 Task: Look for space in Koudougou, Burkina Faso from 8th June, 2023 to 16th June, 2023 for 2 adults in price range Rs.10000 to Rs.15000. Place can be entire place with 1  bedroom having 1 bed and 1 bathroom. Property type can be hotel. Amenities needed are: air conditioning, . Booking option can be shelf check-in. Required host language is English.
Action: Mouse moved to (484, 120)
Screenshot: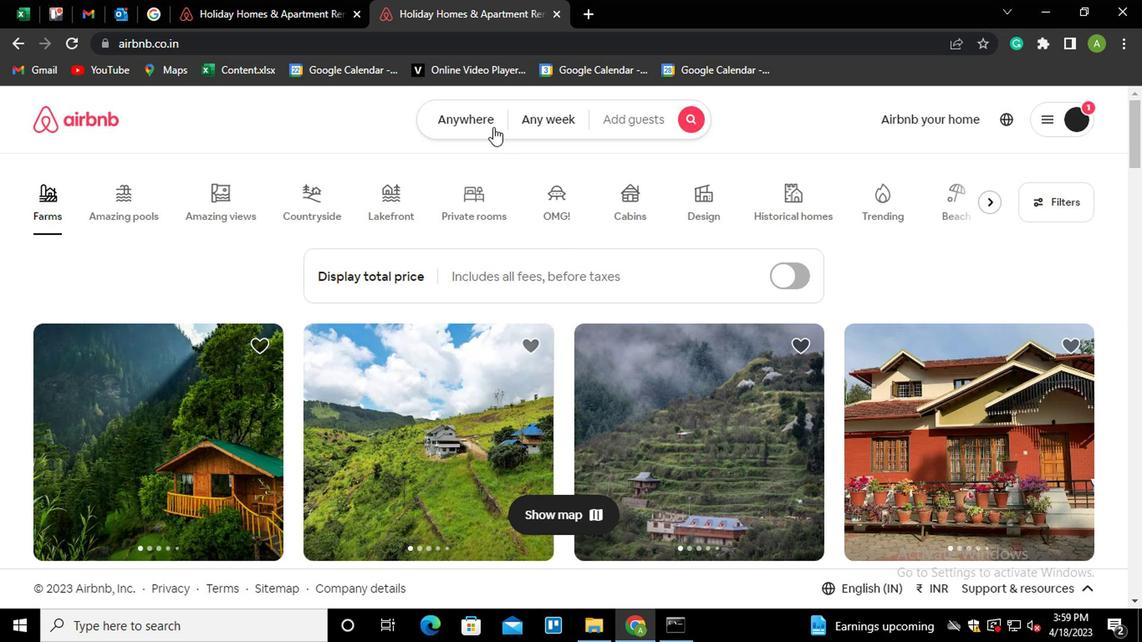 
Action: Mouse pressed left at (484, 120)
Screenshot: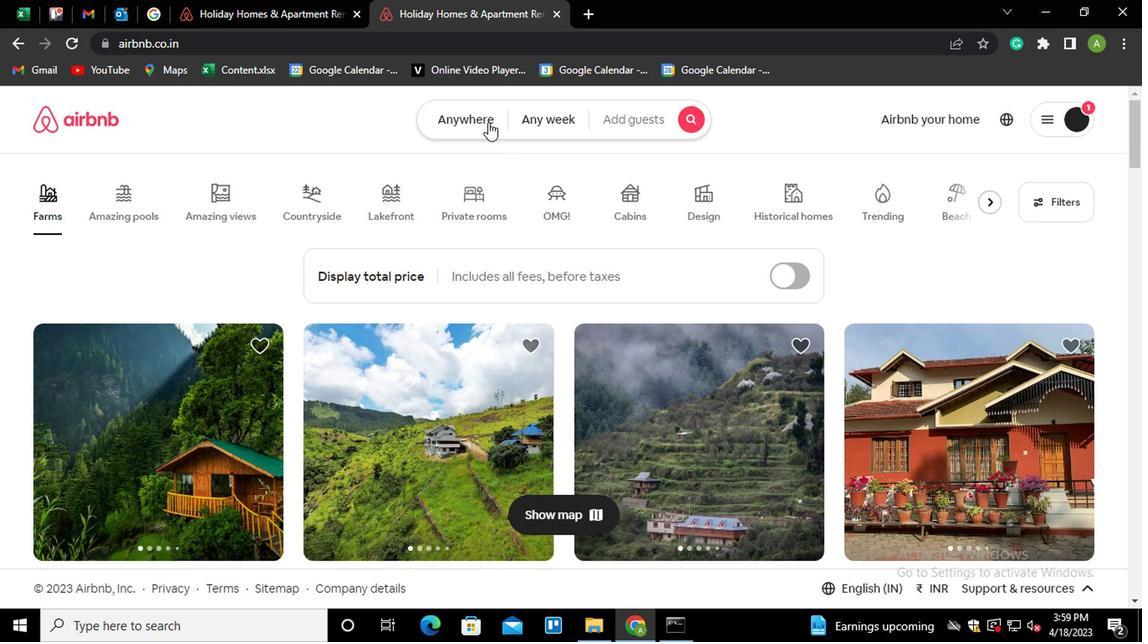 
Action: Mouse moved to (368, 185)
Screenshot: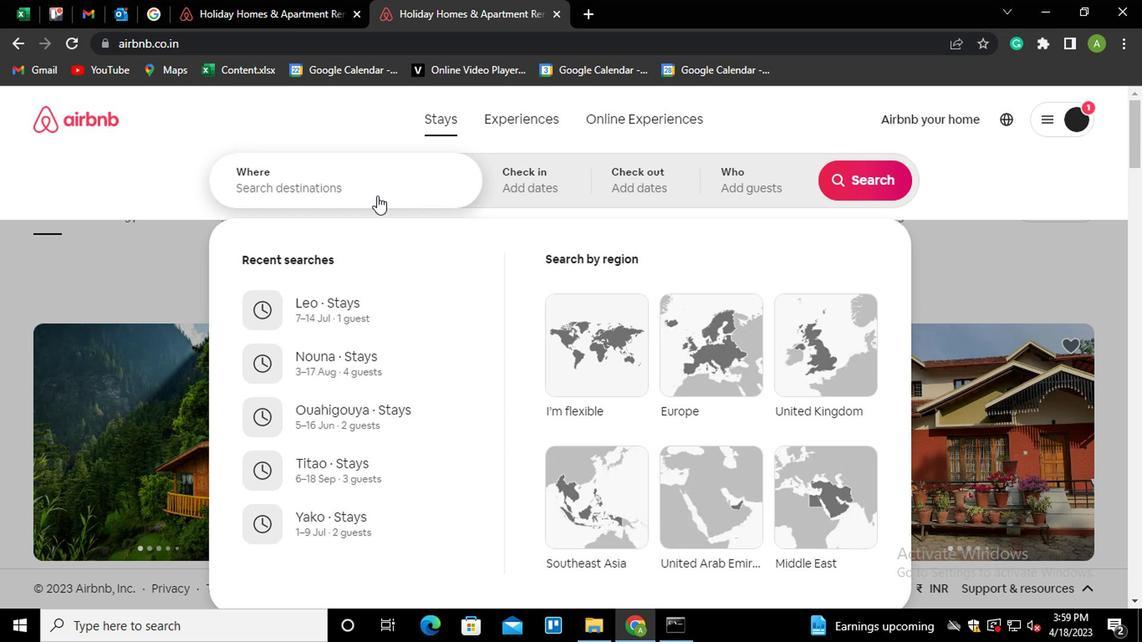 
Action: Mouse pressed left at (368, 185)
Screenshot: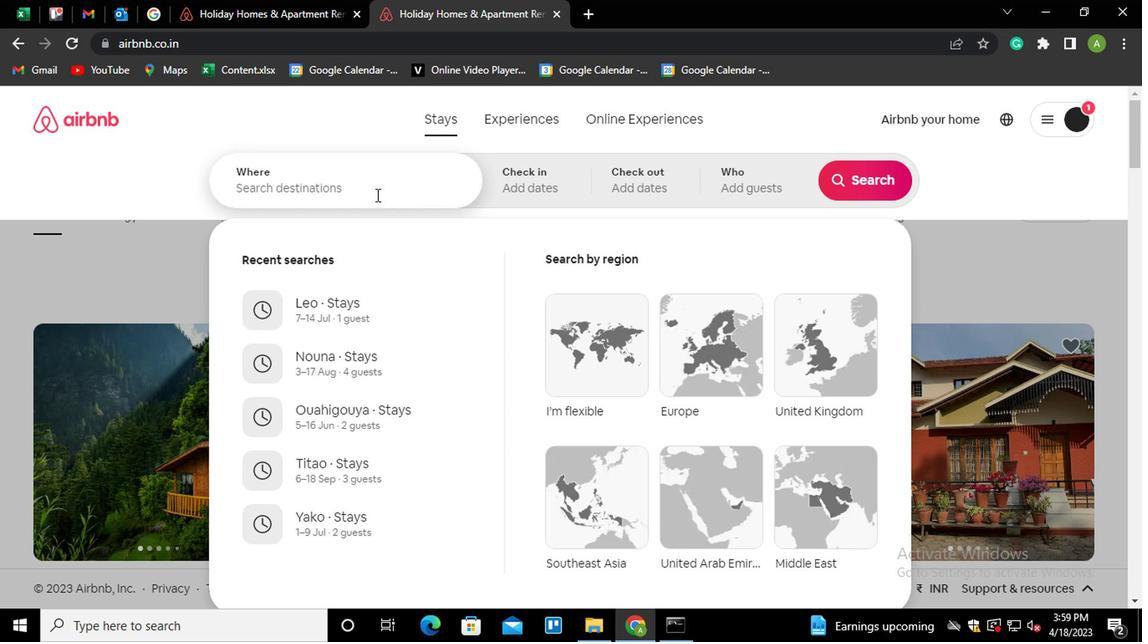 
Action: Key pressed <Key.shift_r><Key.shift_r><Key.shift_r><Key.shift_r><Key.shift_r><Key.shift_r><Key.shift_r><Key.shift_r><Key.shift_r><Key.shift_r><Key.shift_r><Key.shift_r><Key.shift_r><Key.shift_r><Key.shift_r>Koudougou<Key.down><Key.enter>
Screenshot: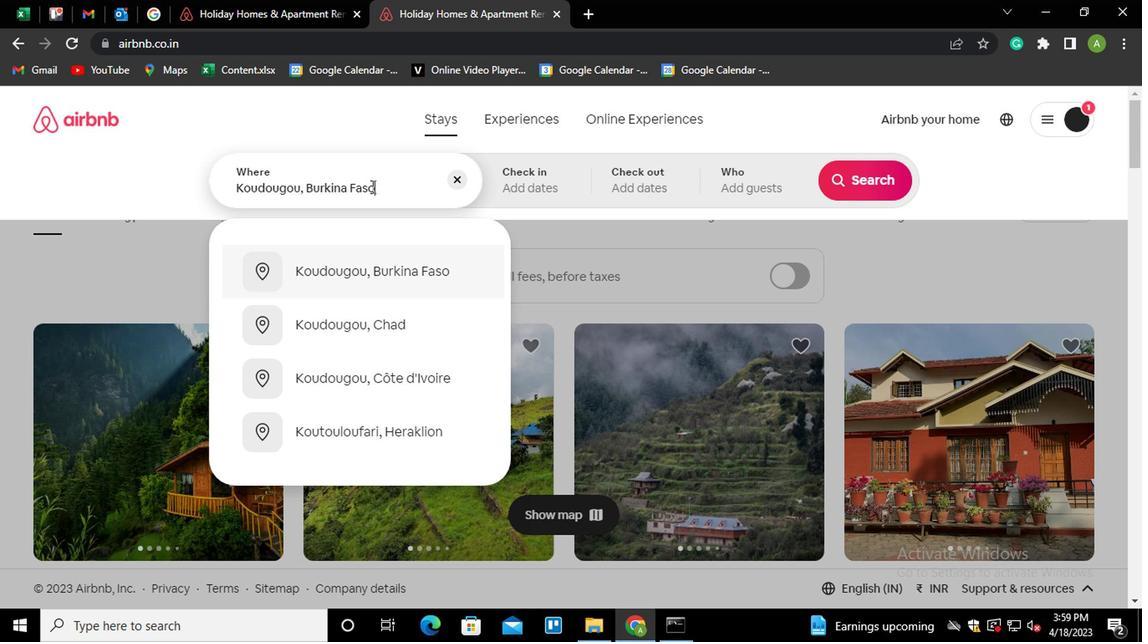 
Action: Mouse moved to (842, 308)
Screenshot: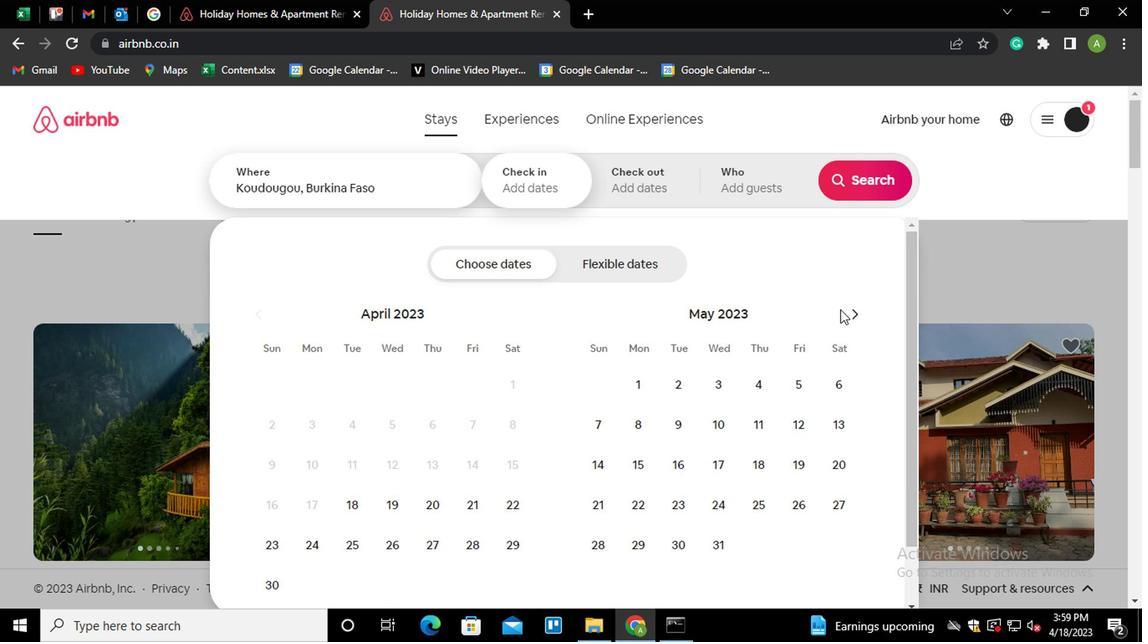 
Action: Mouse pressed left at (842, 308)
Screenshot: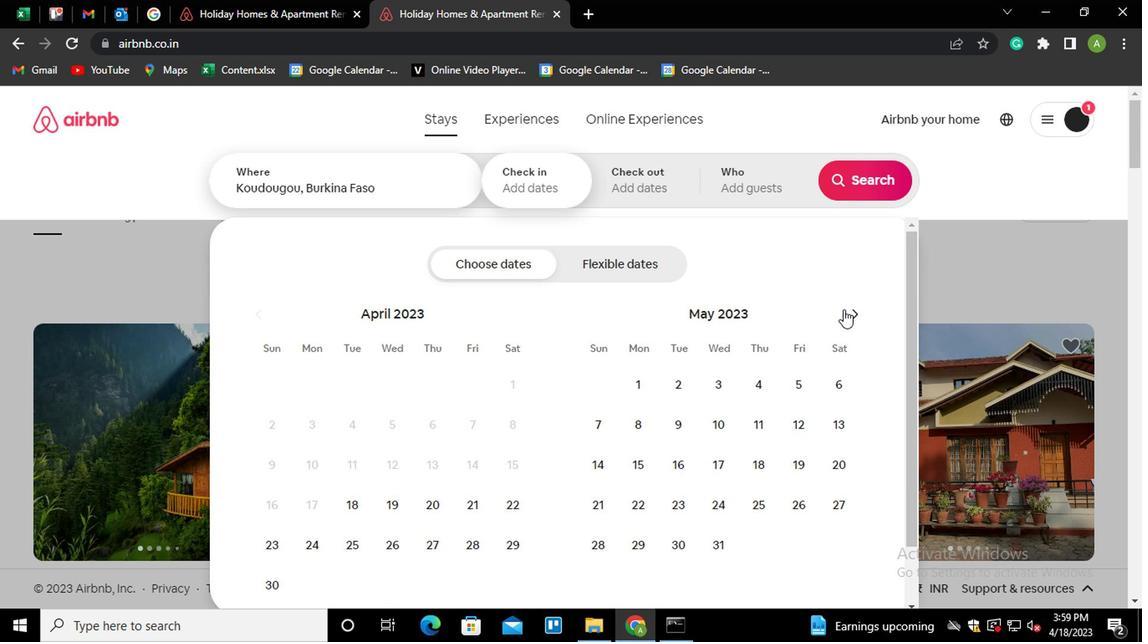 
Action: Mouse moved to (759, 421)
Screenshot: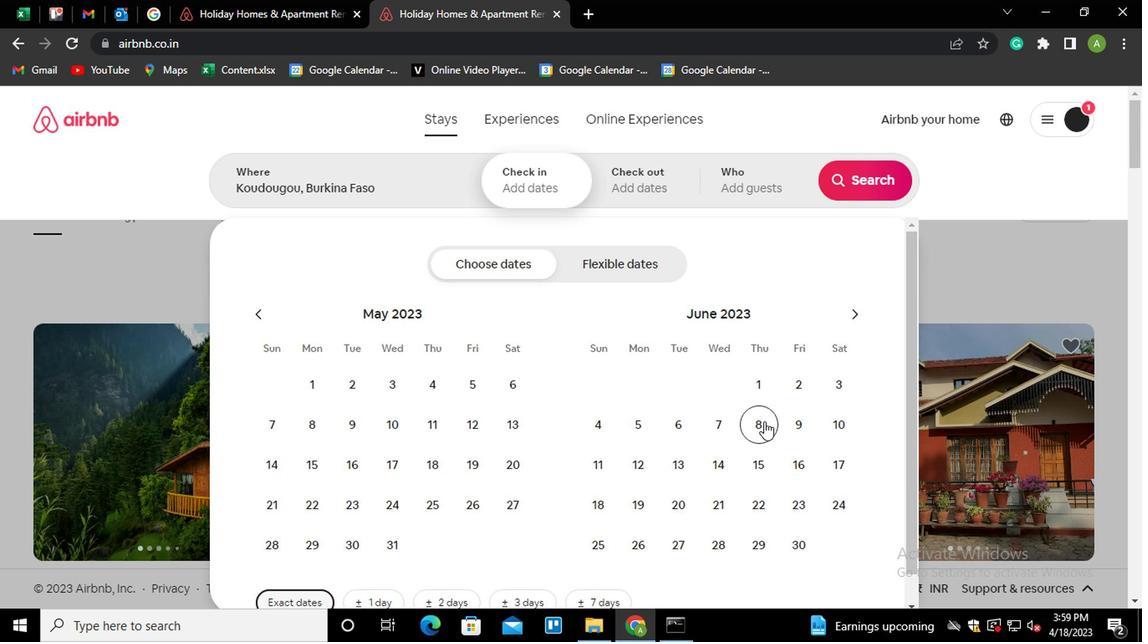 
Action: Mouse pressed left at (759, 421)
Screenshot: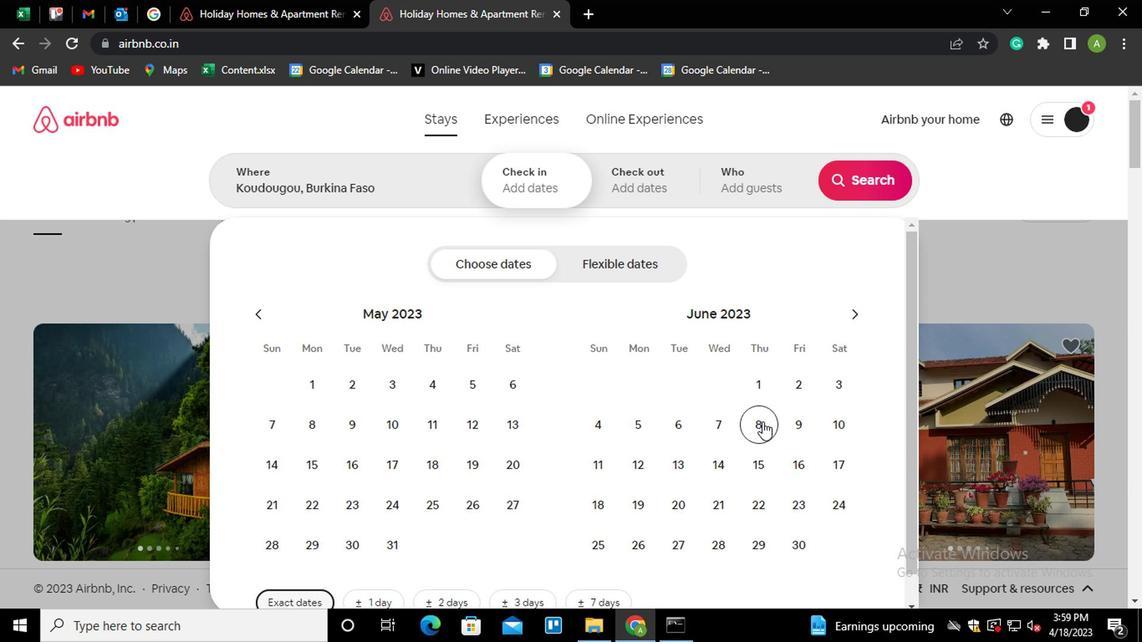 
Action: Mouse moved to (792, 462)
Screenshot: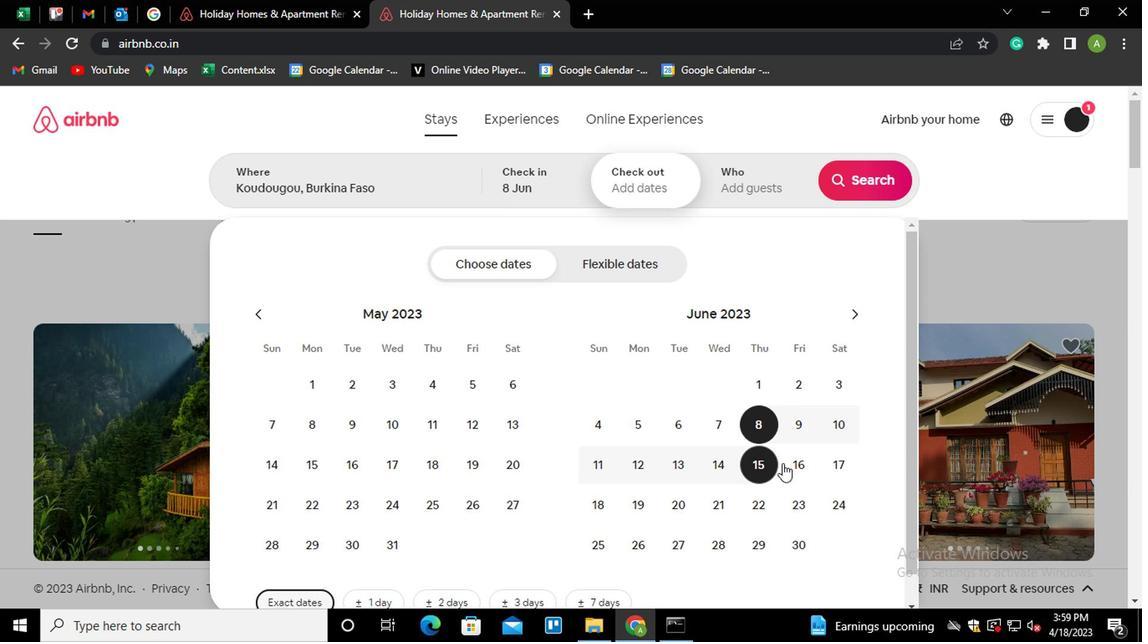 
Action: Mouse pressed left at (792, 462)
Screenshot: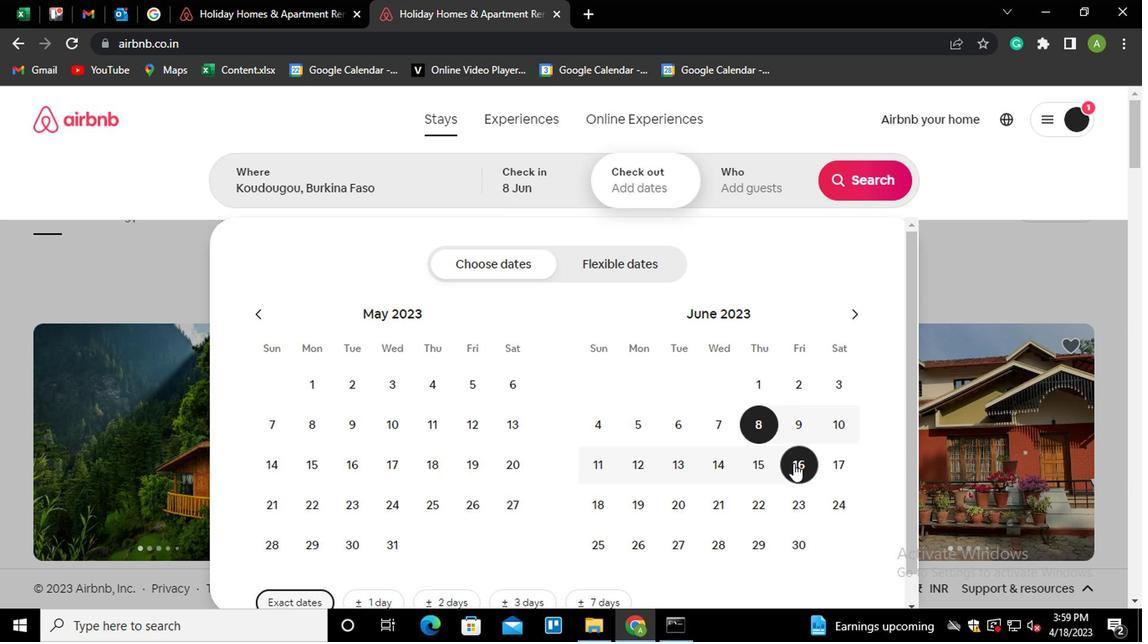 
Action: Mouse moved to (734, 169)
Screenshot: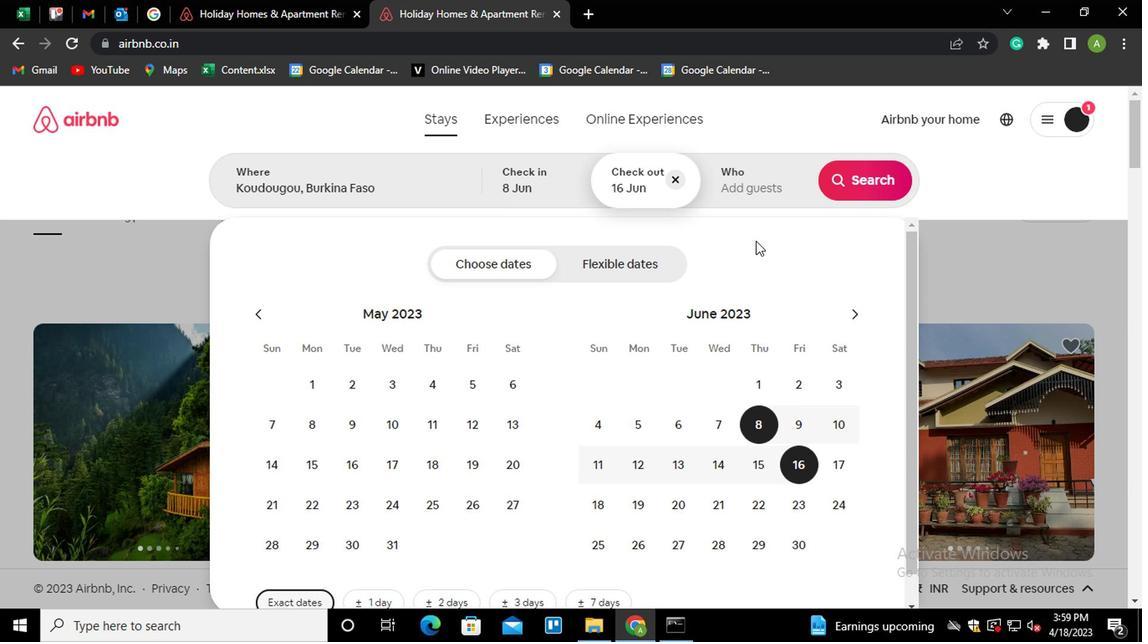 
Action: Mouse pressed left at (734, 169)
Screenshot: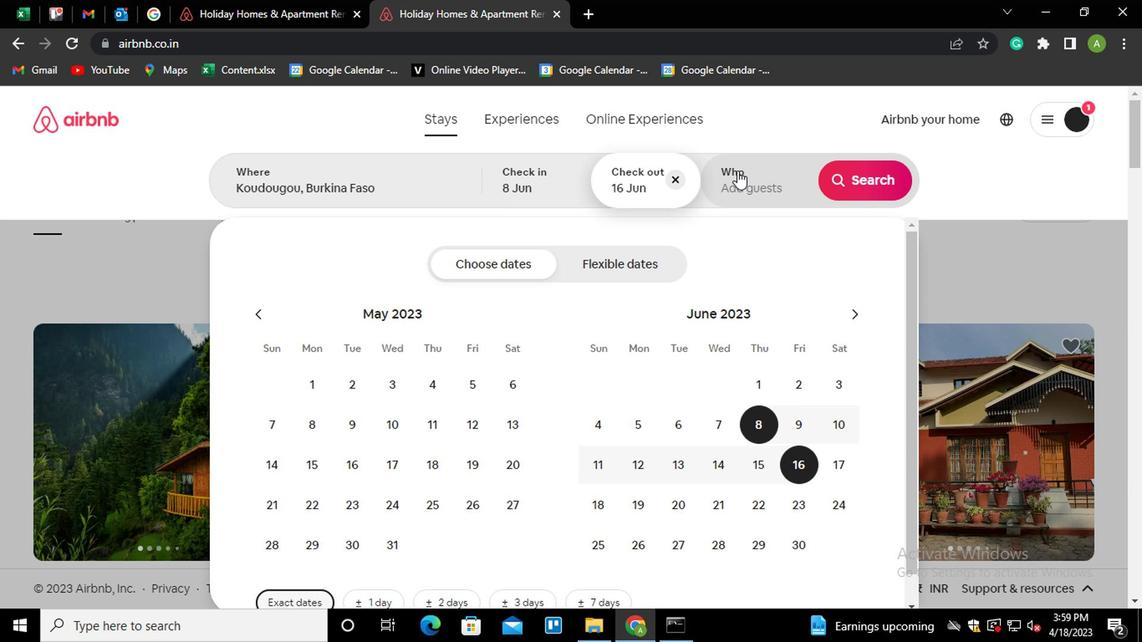 
Action: Mouse moved to (862, 271)
Screenshot: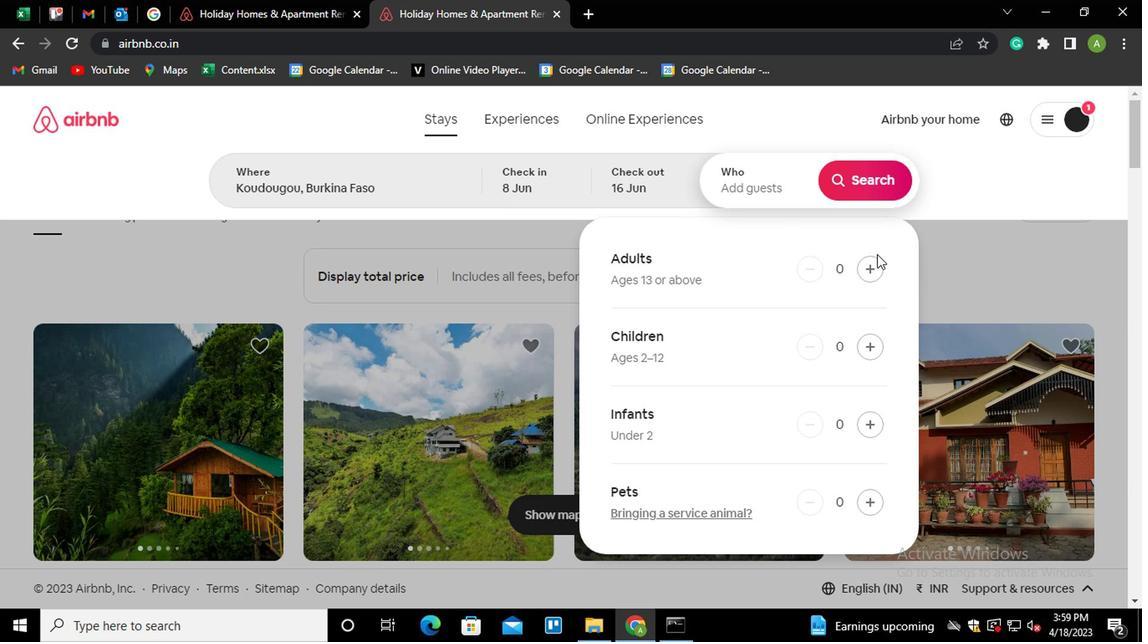 
Action: Mouse pressed left at (862, 271)
Screenshot: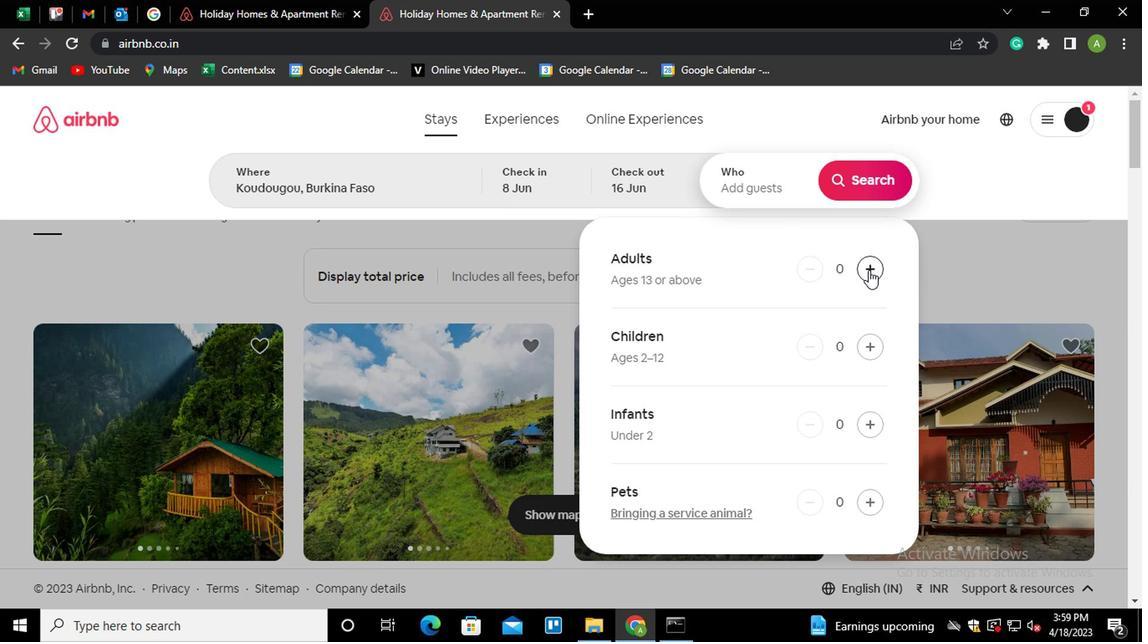 
Action: Mouse pressed left at (862, 271)
Screenshot: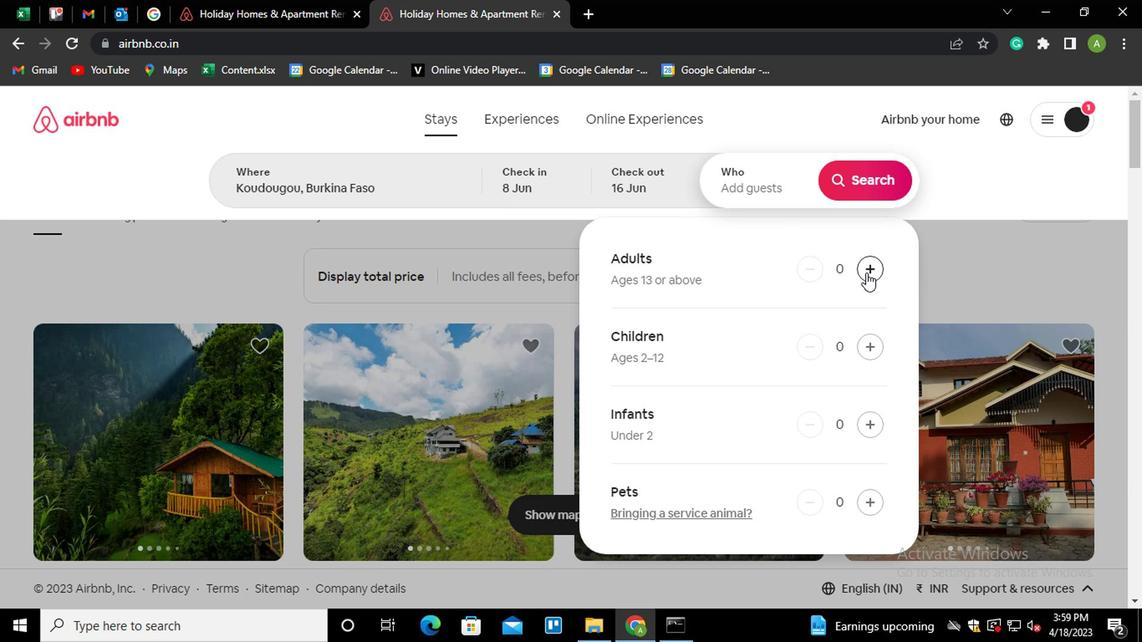 
Action: Mouse moved to (839, 182)
Screenshot: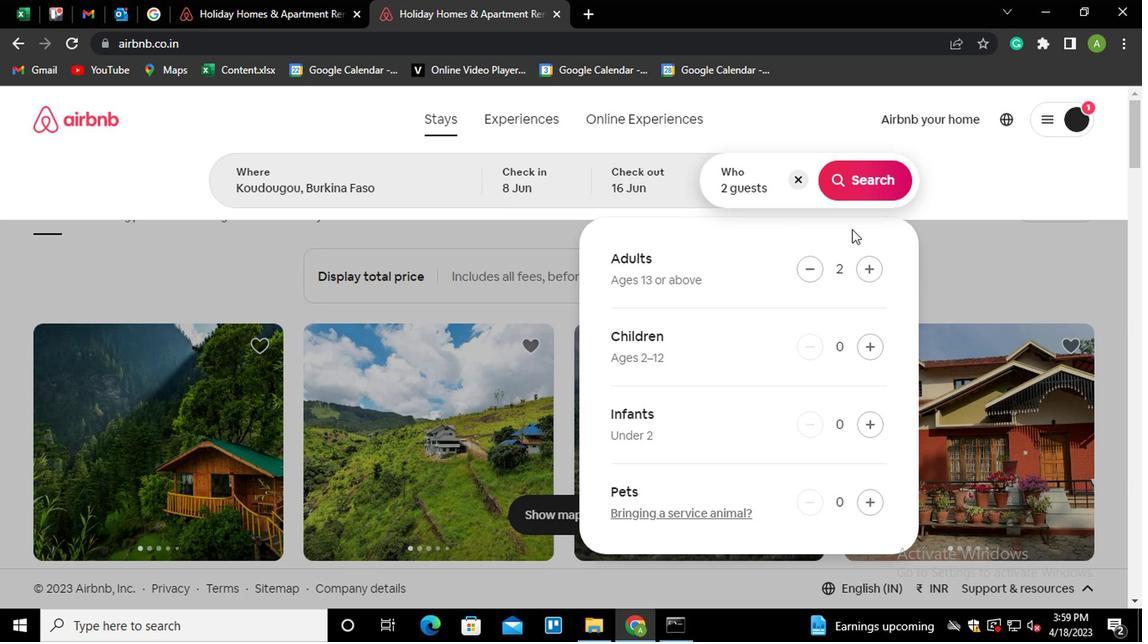 
Action: Mouse pressed left at (839, 182)
Screenshot: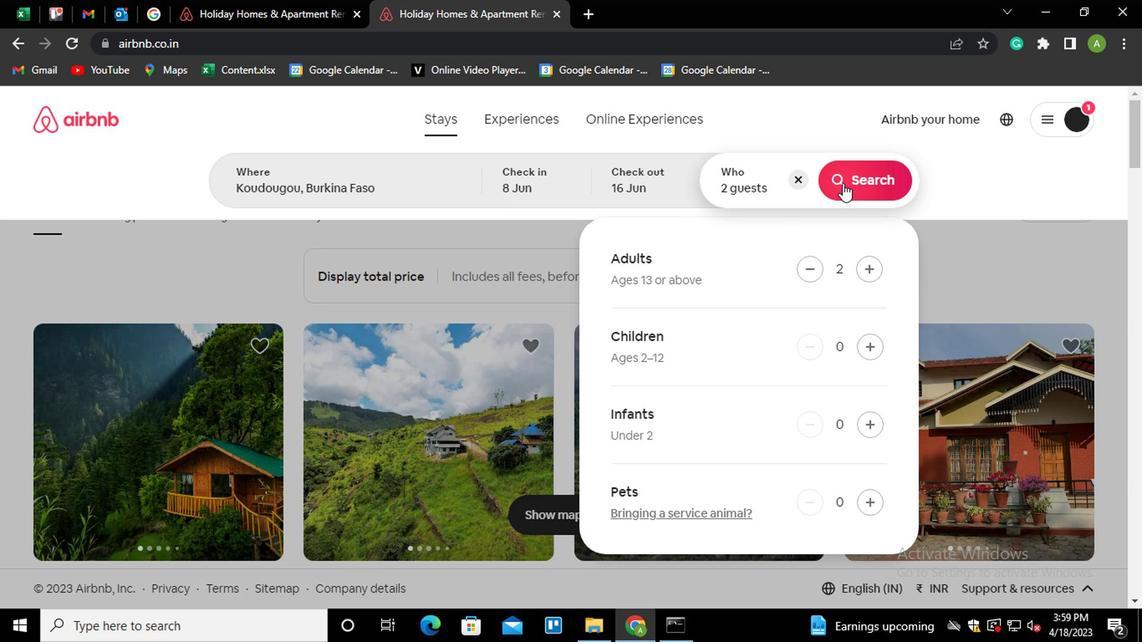 
Action: Mouse moved to (1073, 186)
Screenshot: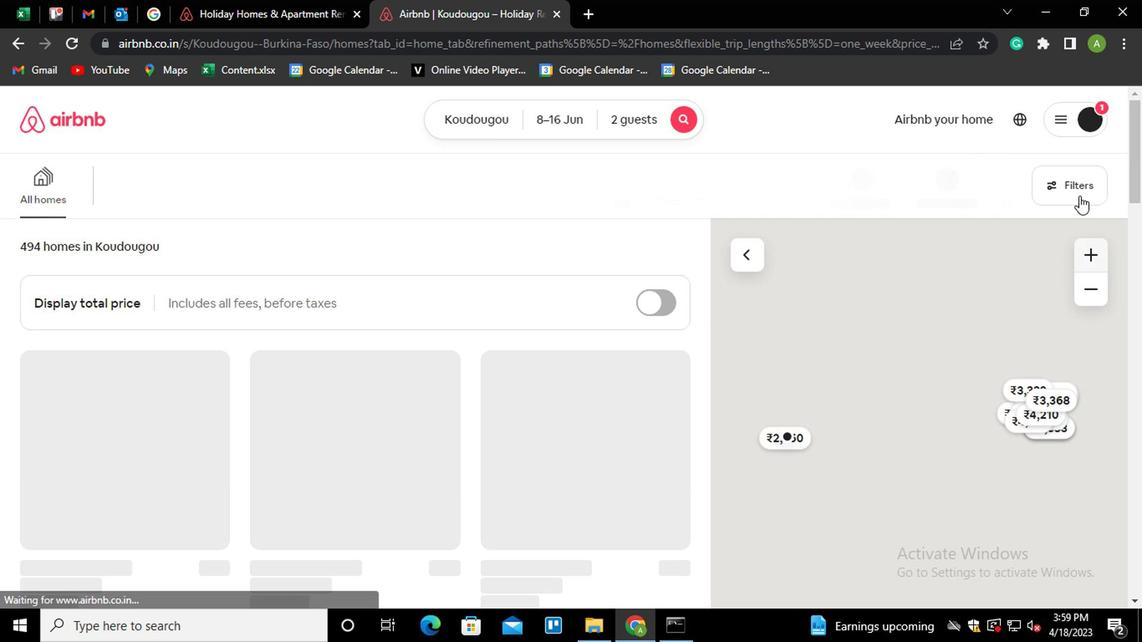 
Action: Mouse pressed left at (1073, 186)
Screenshot: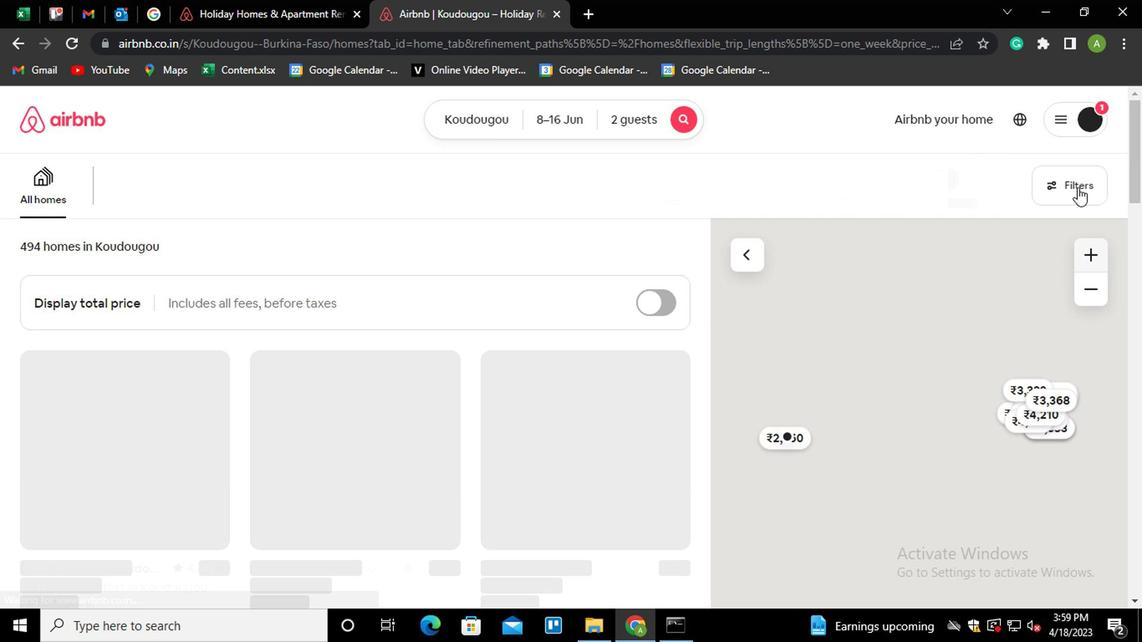 
Action: Mouse moved to (461, 390)
Screenshot: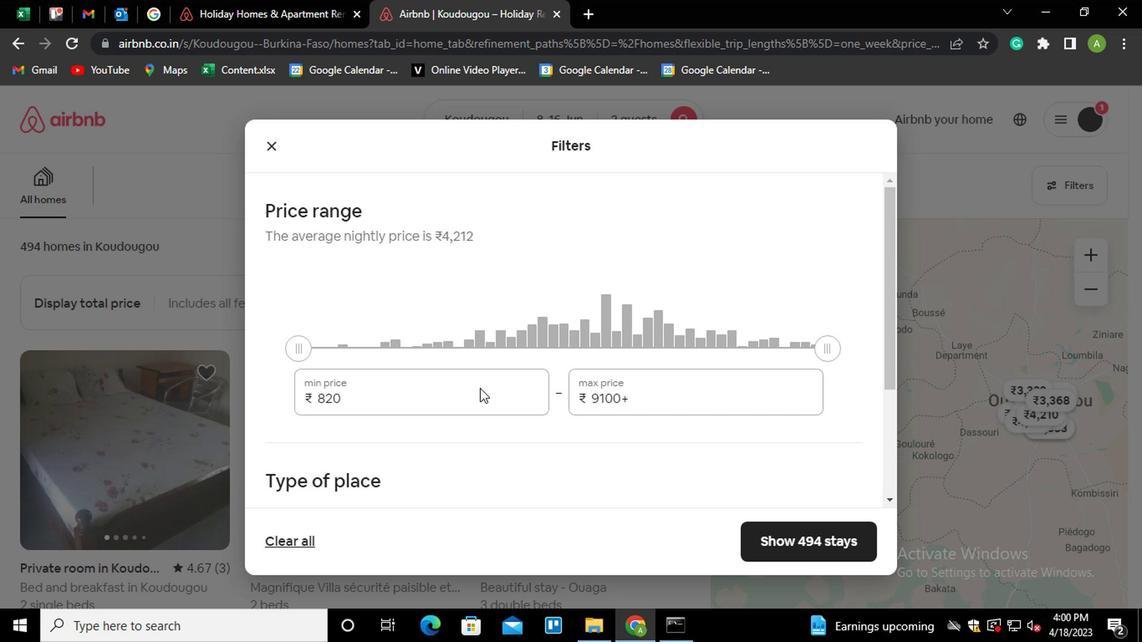 
Action: Mouse pressed left at (461, 390)
Screenshot: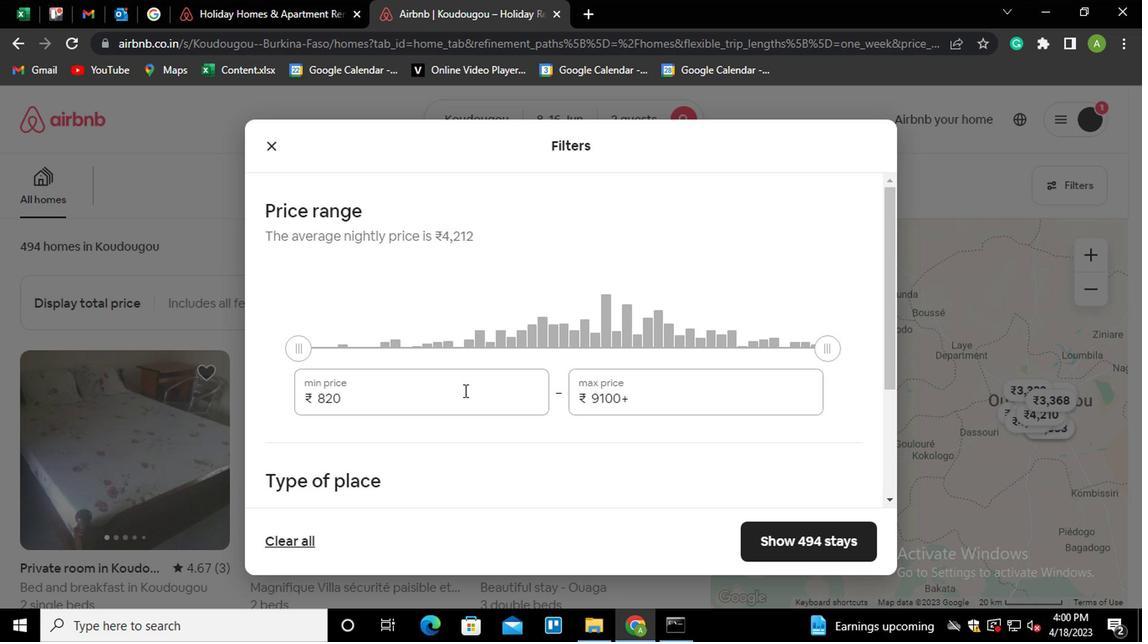 
Action: Key pressed <Key.shift_r><Key.home>10000
Screenshot: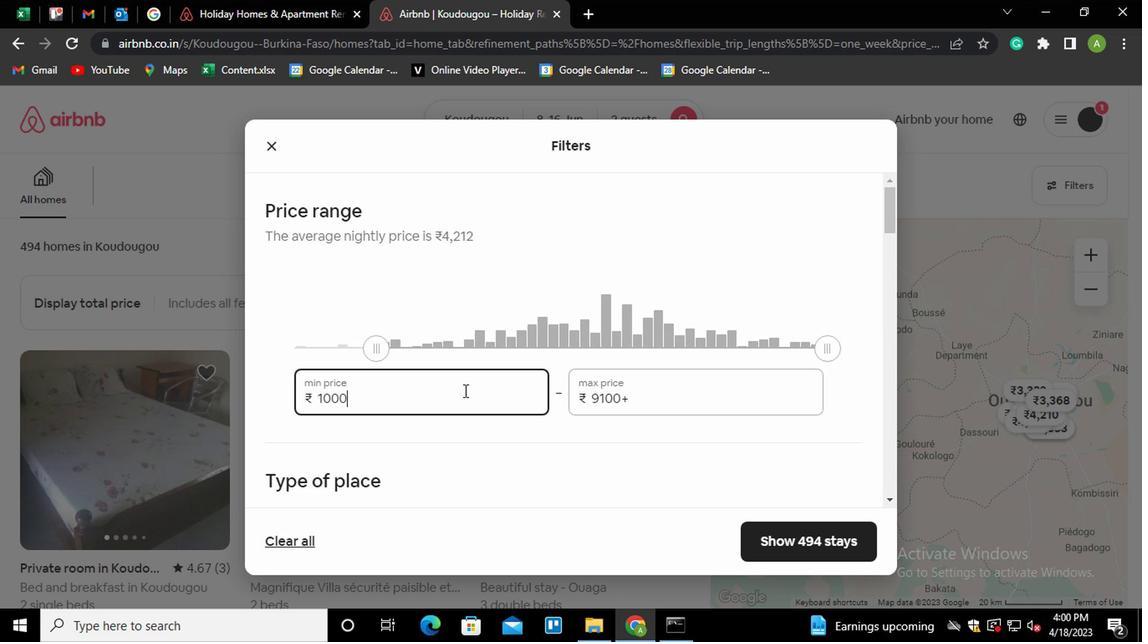 
Action: Mouse moved to (678, 400)
Screenshot: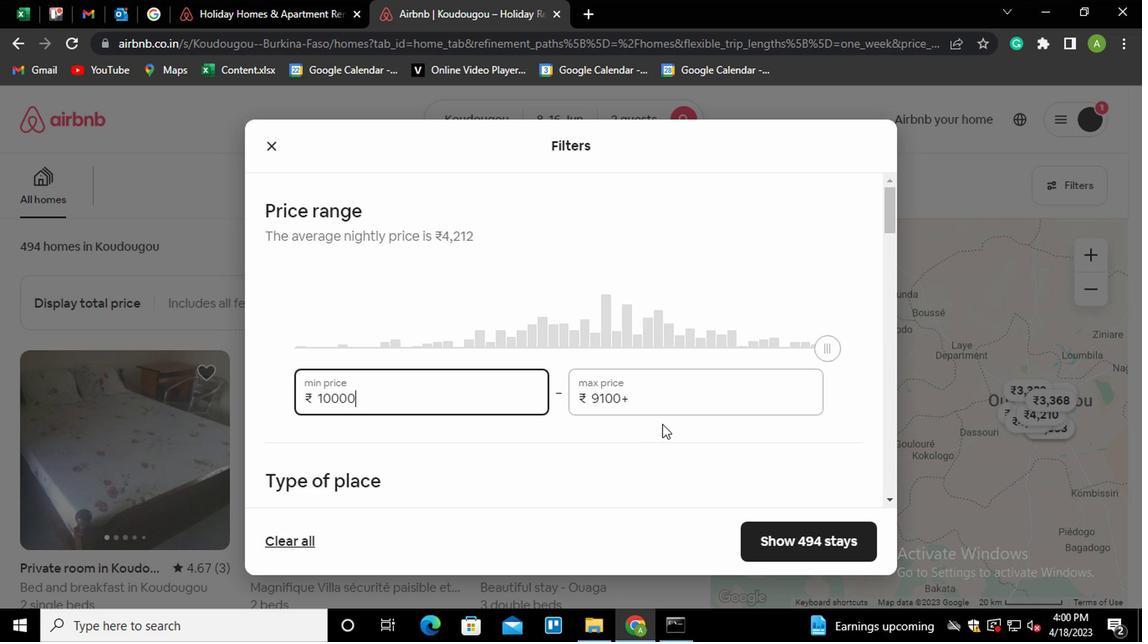
Action: Mouse pressed left at (678, 400)
Screenshot: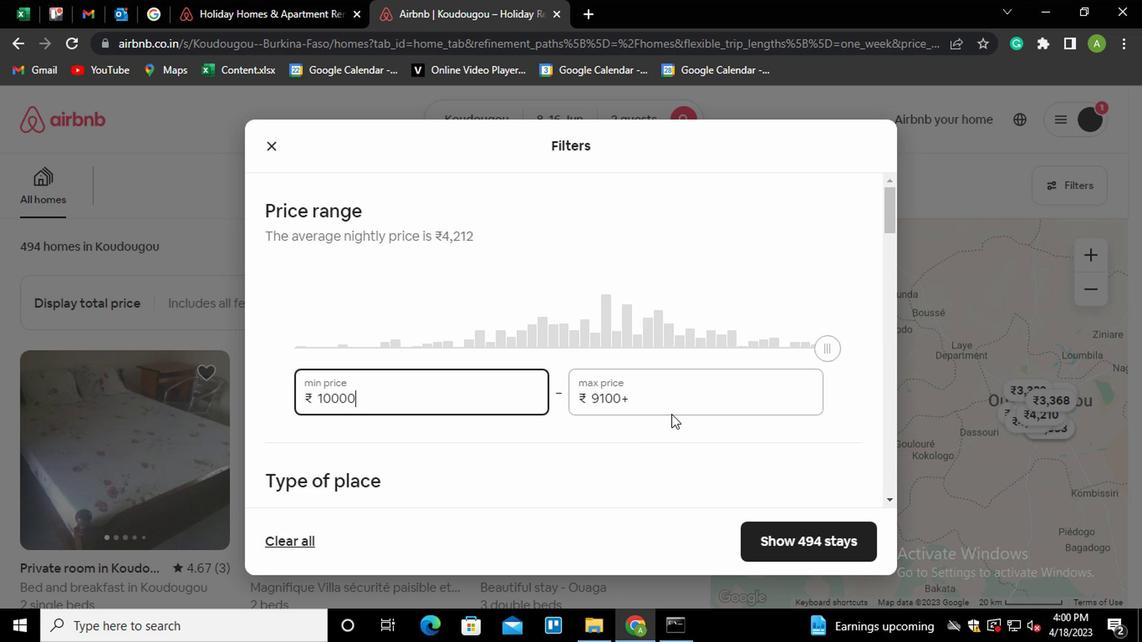 
Action: Key pressed <Key.shift_r><Key.home>15000
Screenshot: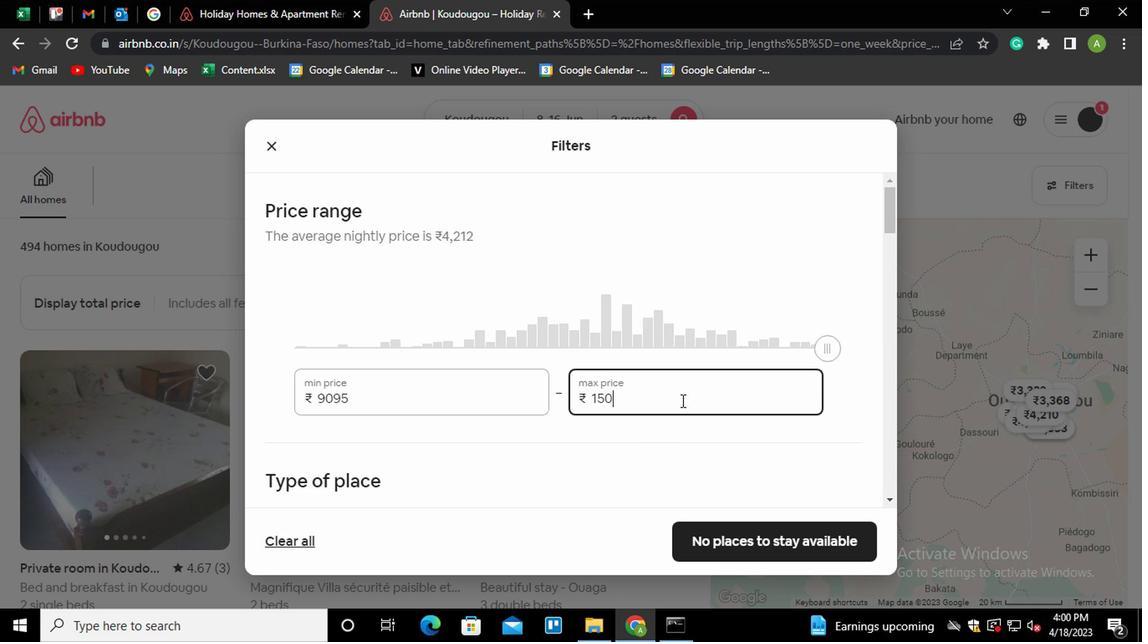 
Action: Mouse scrolled (678, 399) with delta (0, -1)
Screenshot: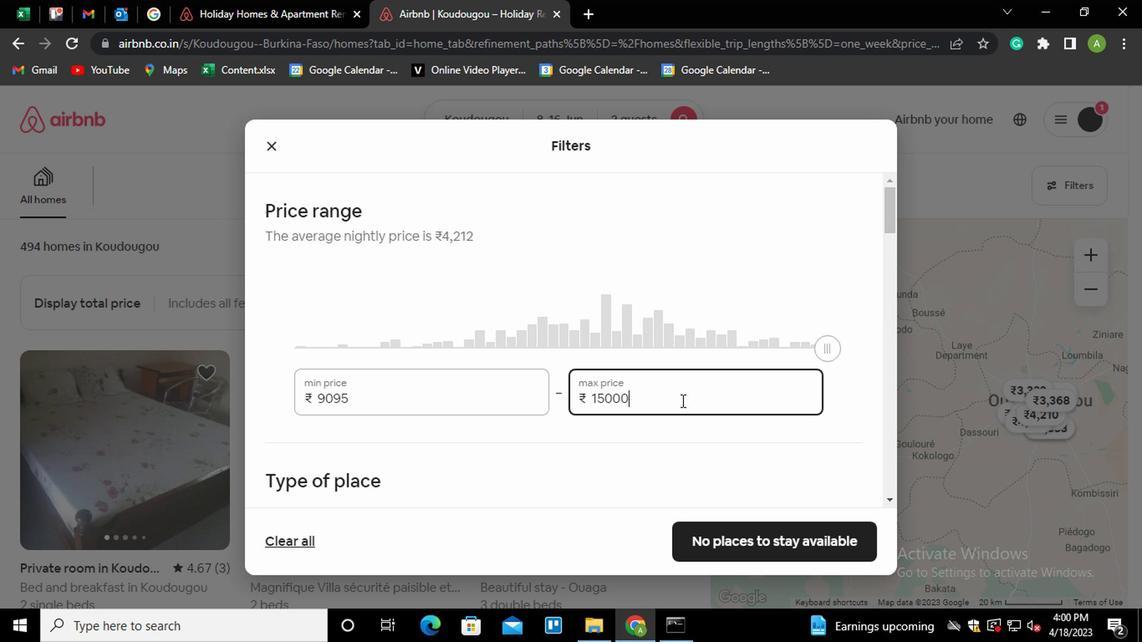 
Action: Mouse scrolled (678, 399) with delta (0, -1)
Screenshot: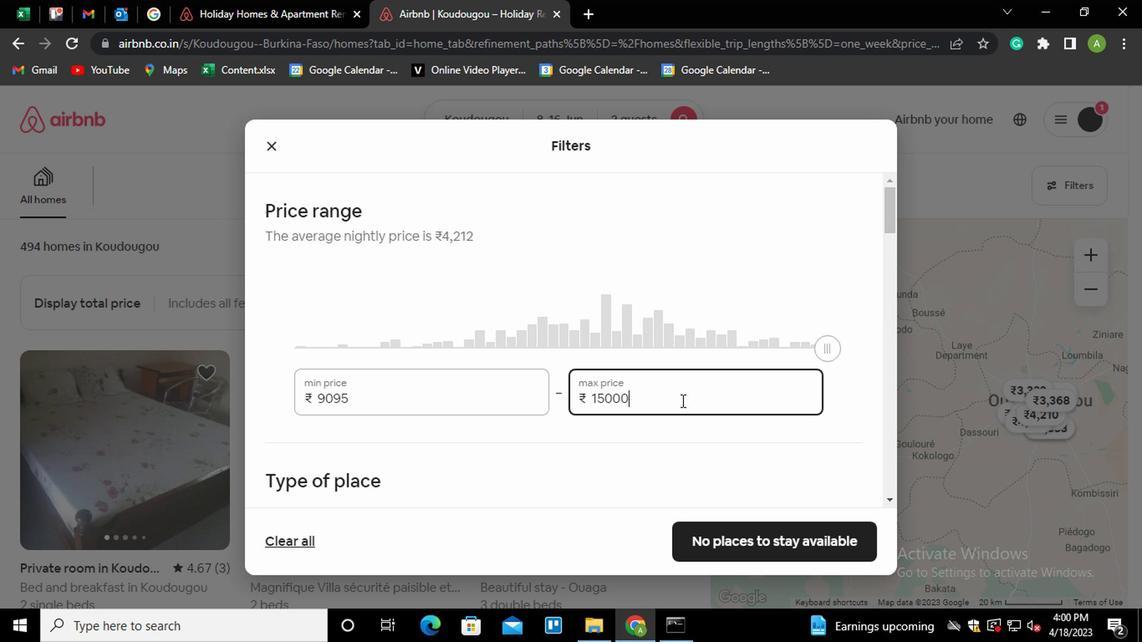 
Action: Mouse moved to (274, 363)
Screenshot: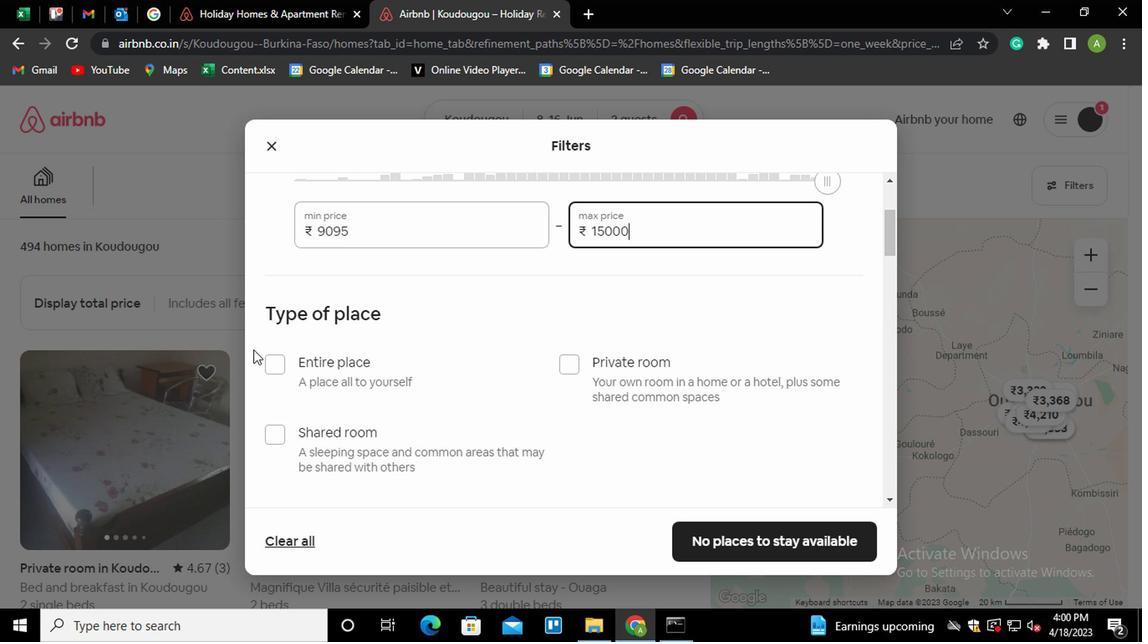 
Action: Mouse pressed left at (274, 363)
Screenshot: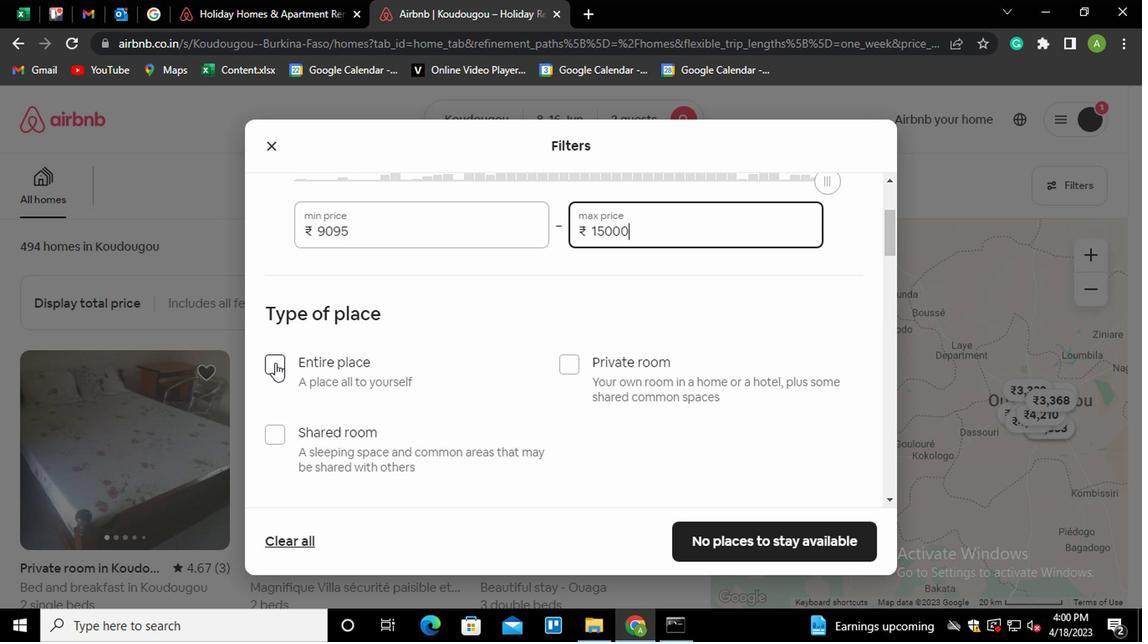 
Action: Mouse moved to (379, 377)
Screenshot: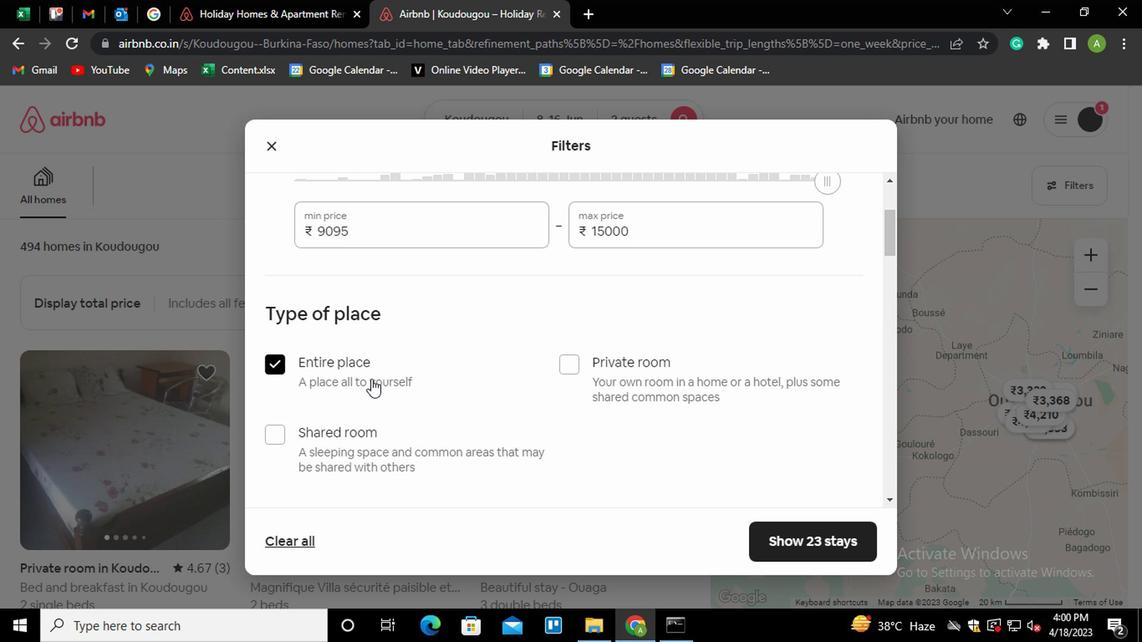 
Action: Mouse scrolled (379, 376) with delta (0, -1)
Screenshot: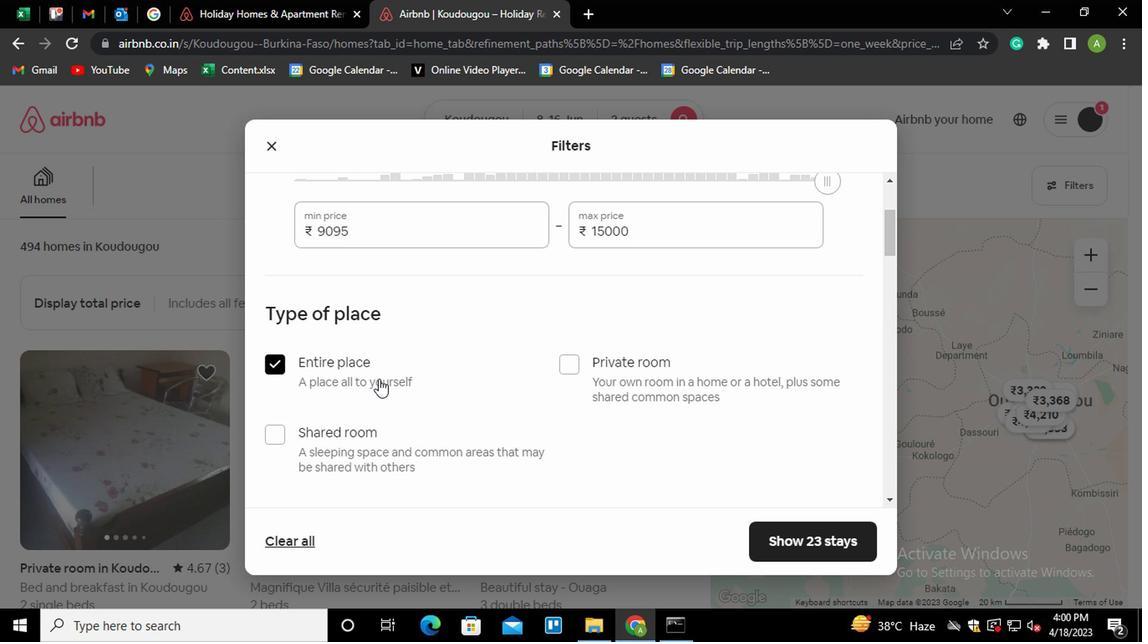 
Action: Mouse scrolled (379, 376) with delta (0, -1)
Screenshot: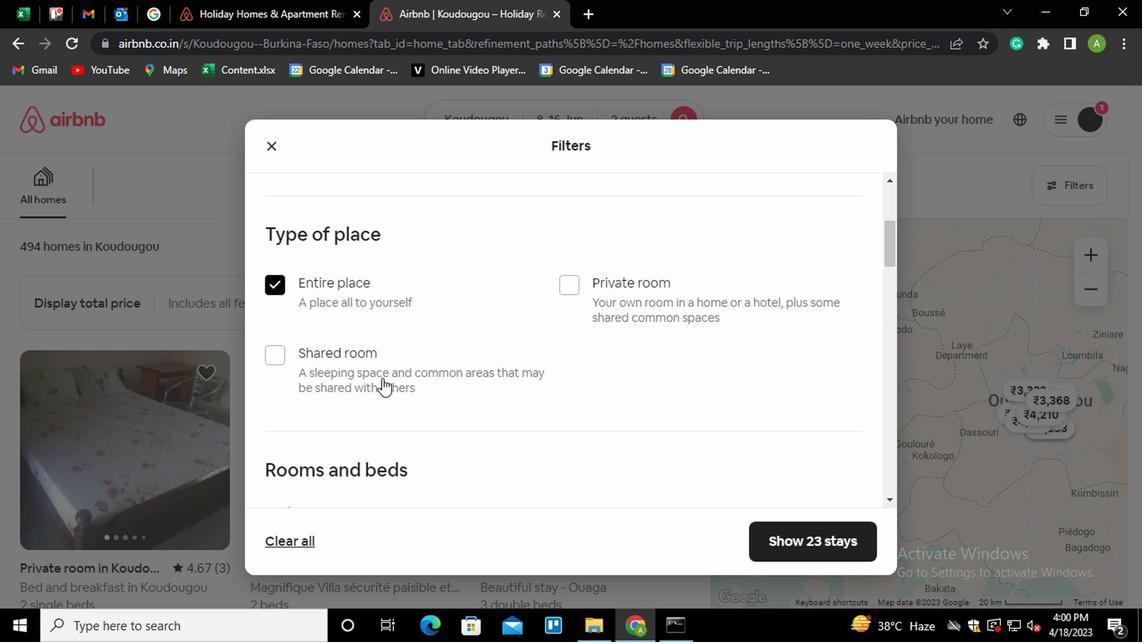 
Action: Mouse moved to (357, 472)
Screenshot: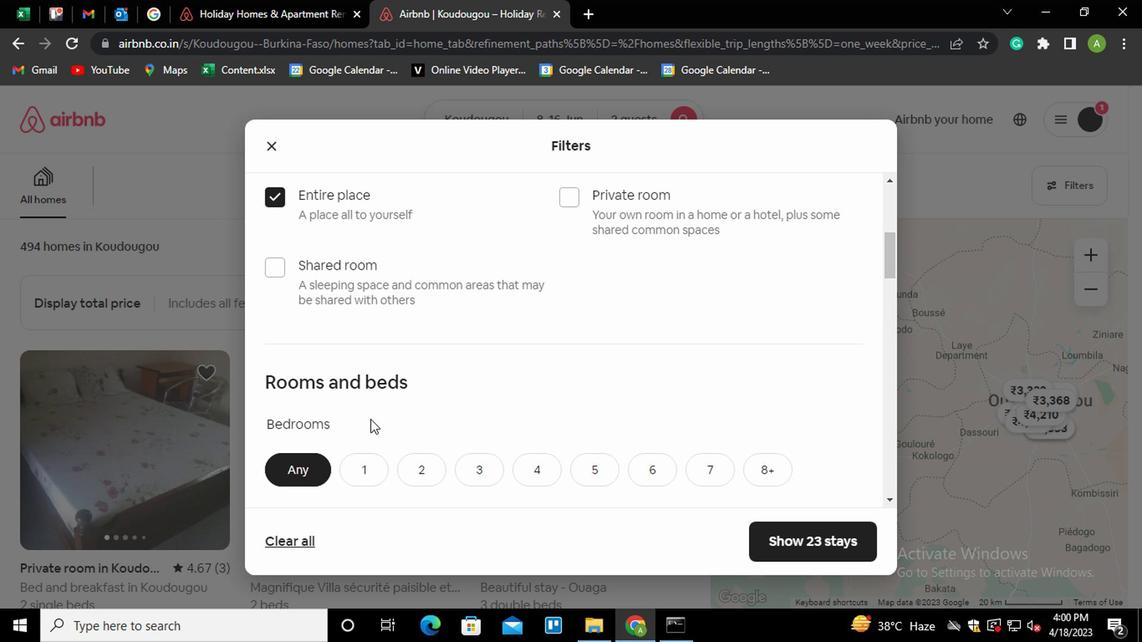 
Action: Mouse pressed left at (357, 472)
Screenshot: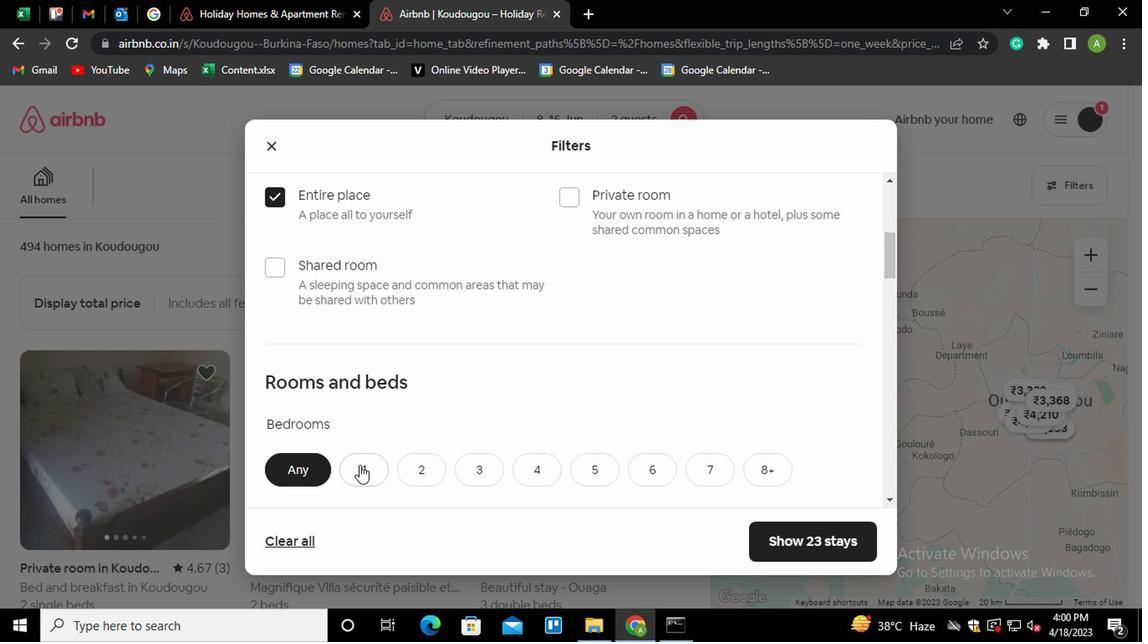 
Action: Mouse moved to (492, 376)
Screenshot: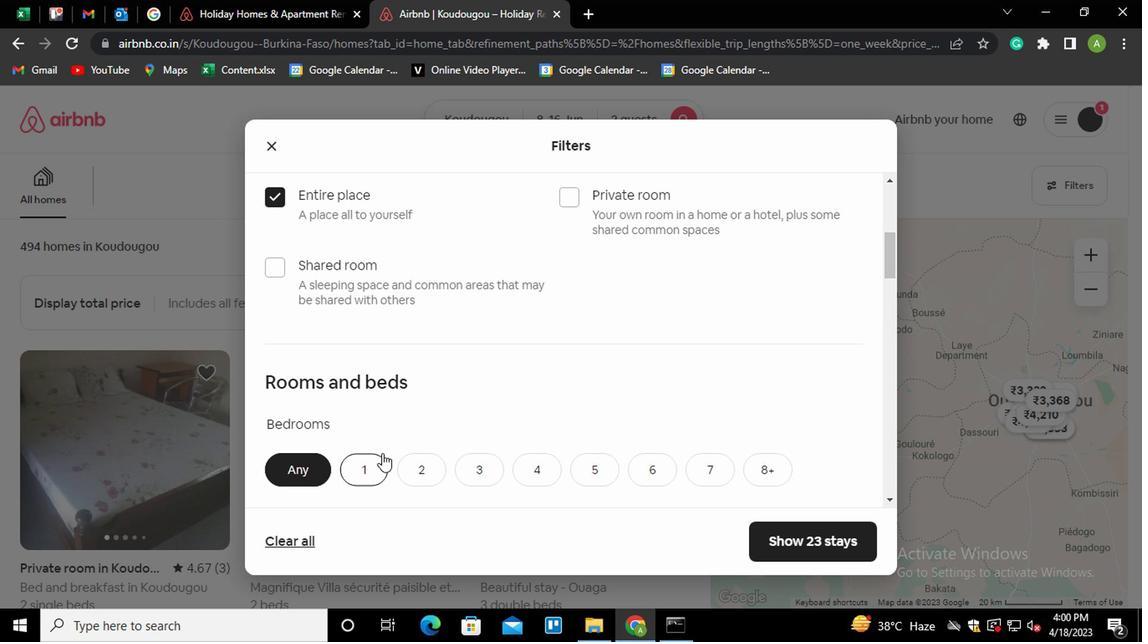 
Action: Mouse scrolled (492, 376) with delta (0, 0)
Screenshot: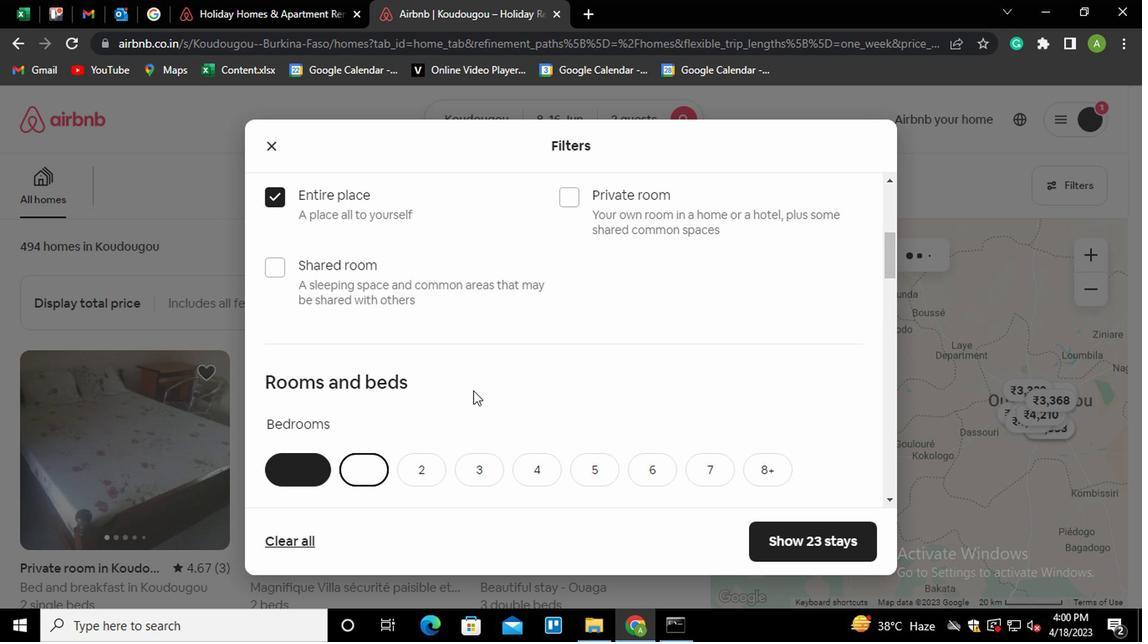 
Action: Mouse scrolled (492, 376) with delta (0, 0)
Screenshot: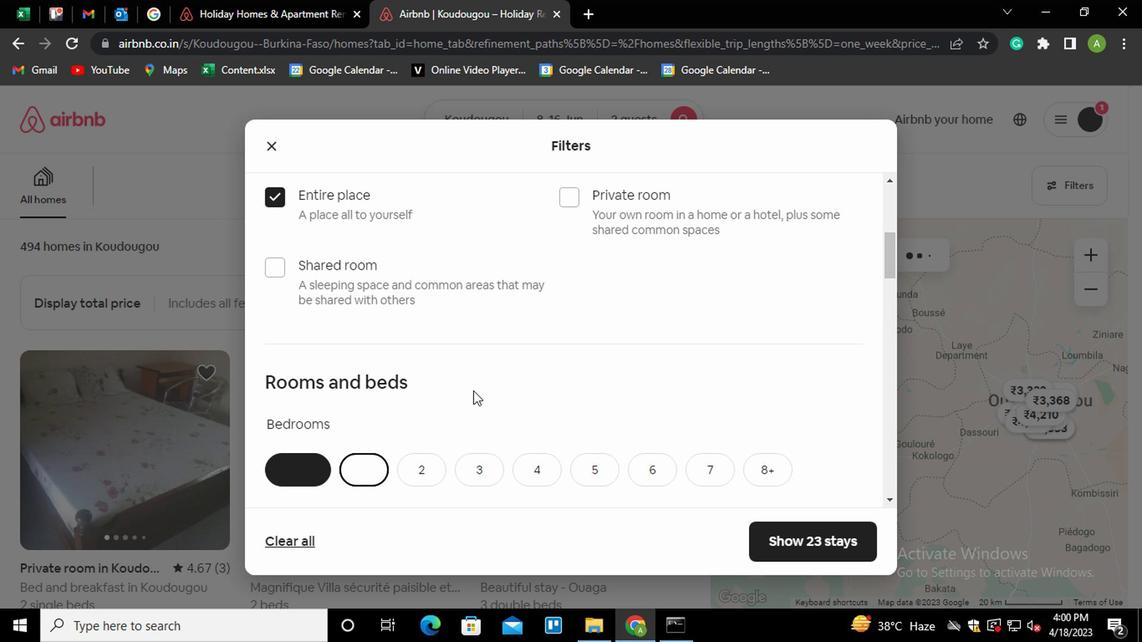 
Action: Mouse scrolled (492, 376) with delta (0, 0)
Screenshot: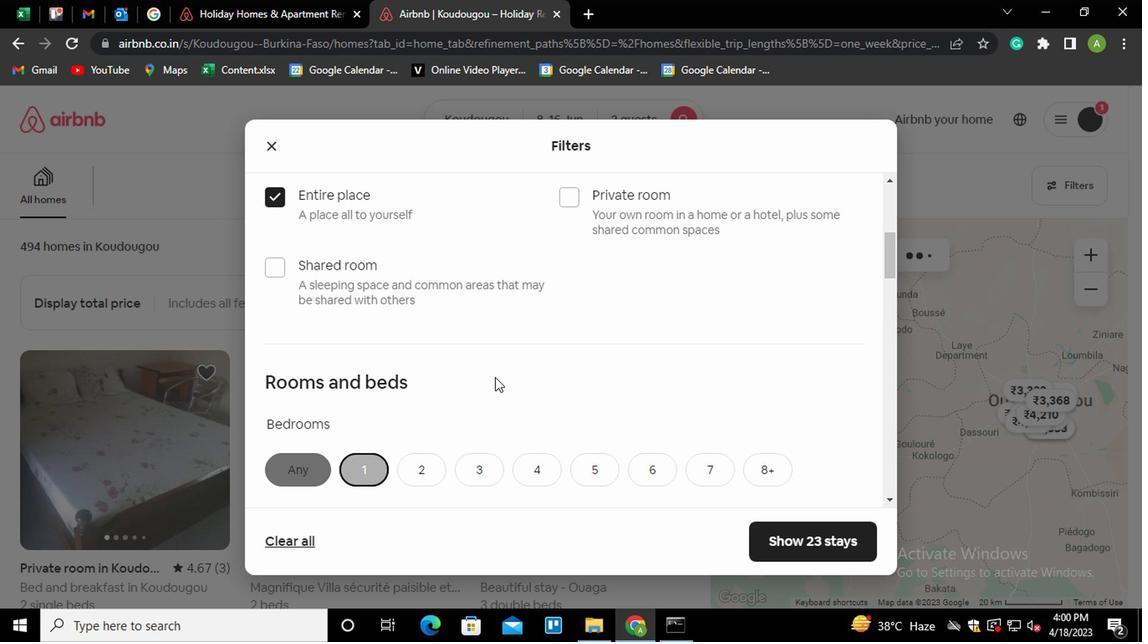 
Action: Mouse moved to (362, 306)
Screenshot: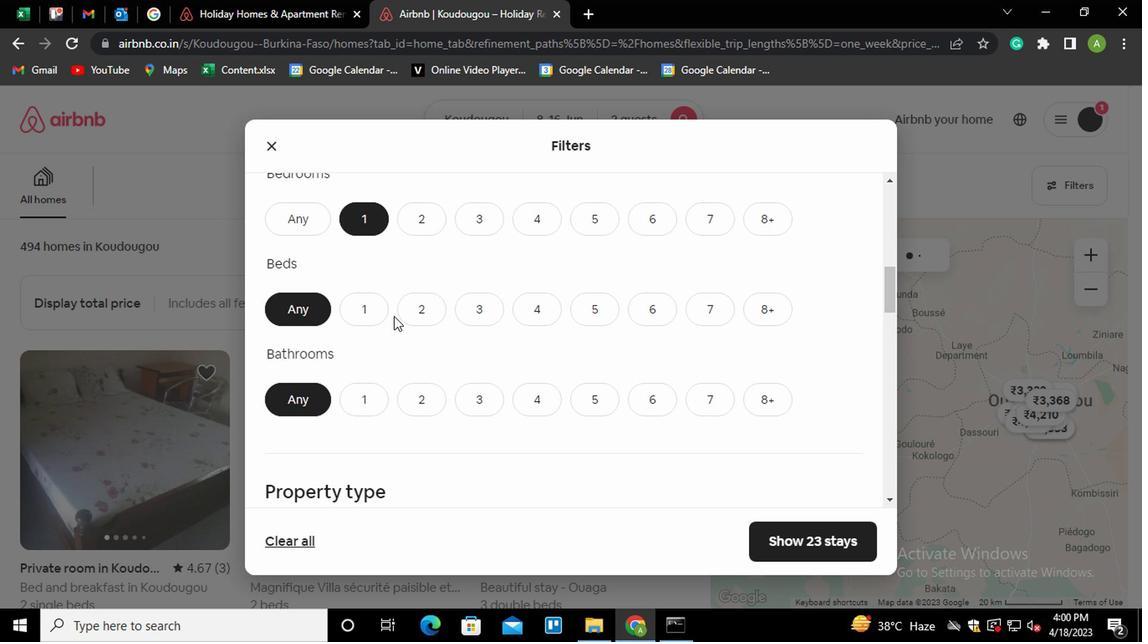 
Action: Mouse pressed left at (362, 306)
Screenshot: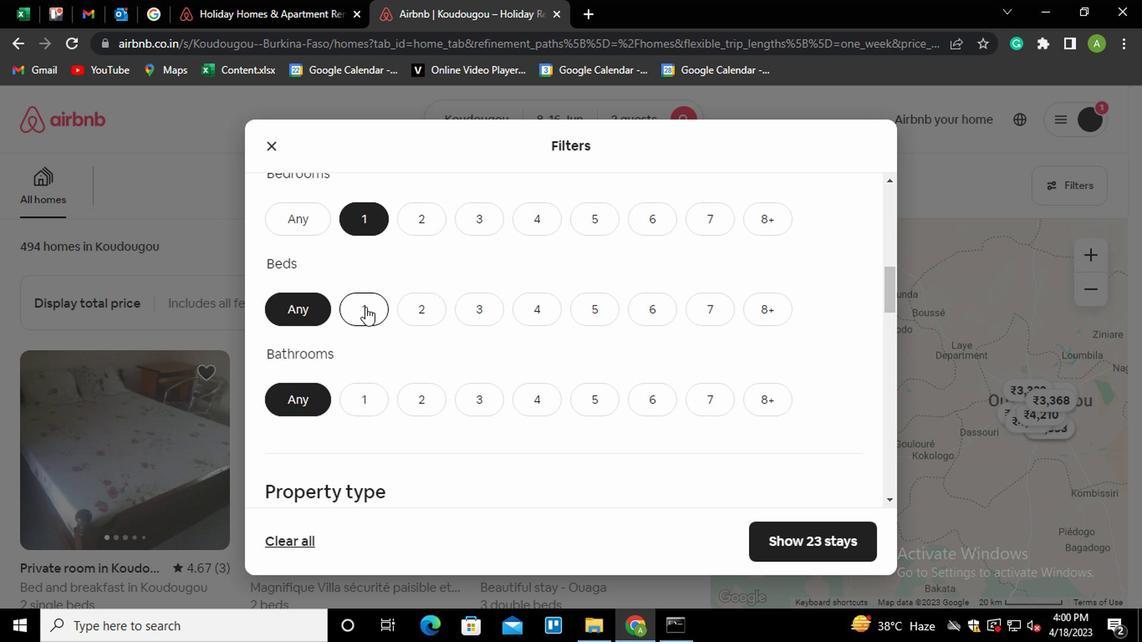 
Action: Mouse moved to (355, 410)
Screenshot: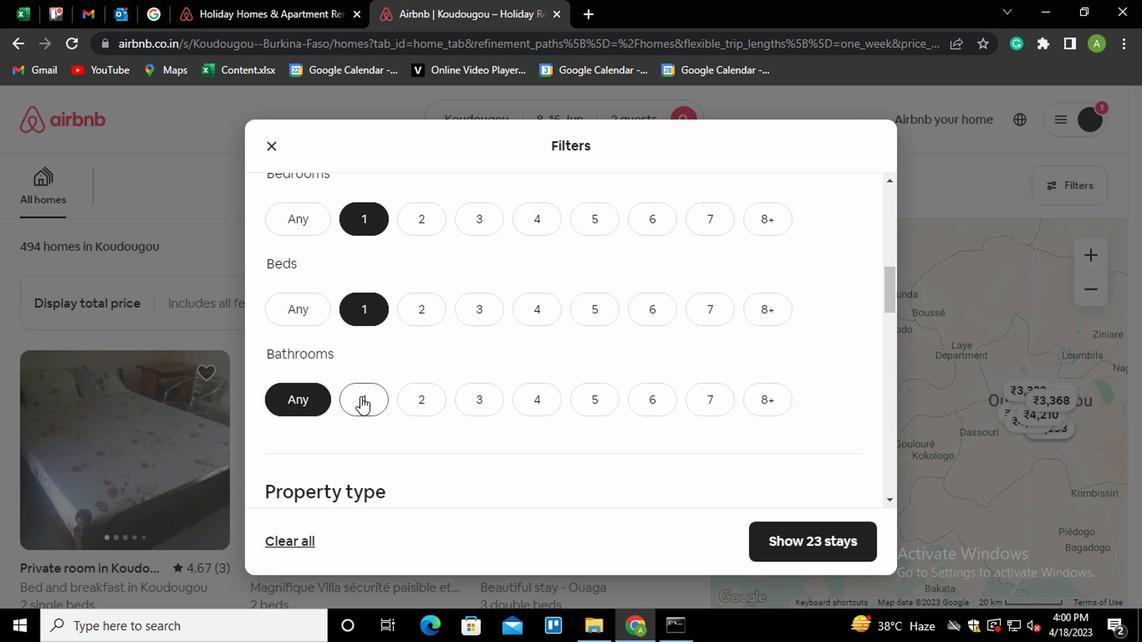 
Action: Mouse pressed left at (355, 410)
Screenshot: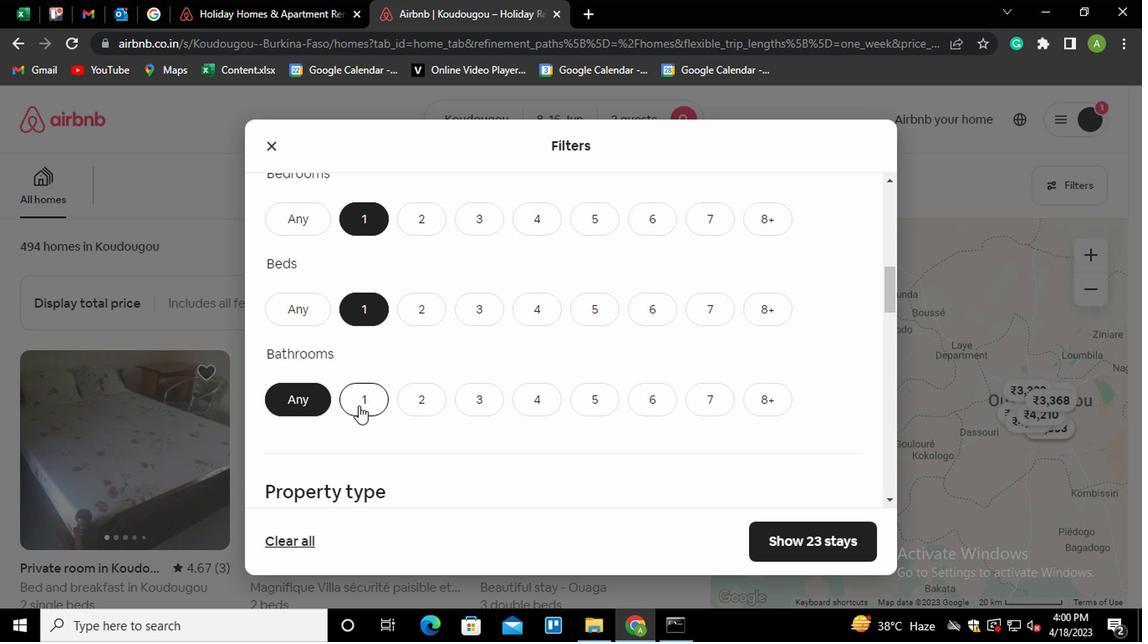 
Action: Mouse moved to (534, 364)
Screenshot: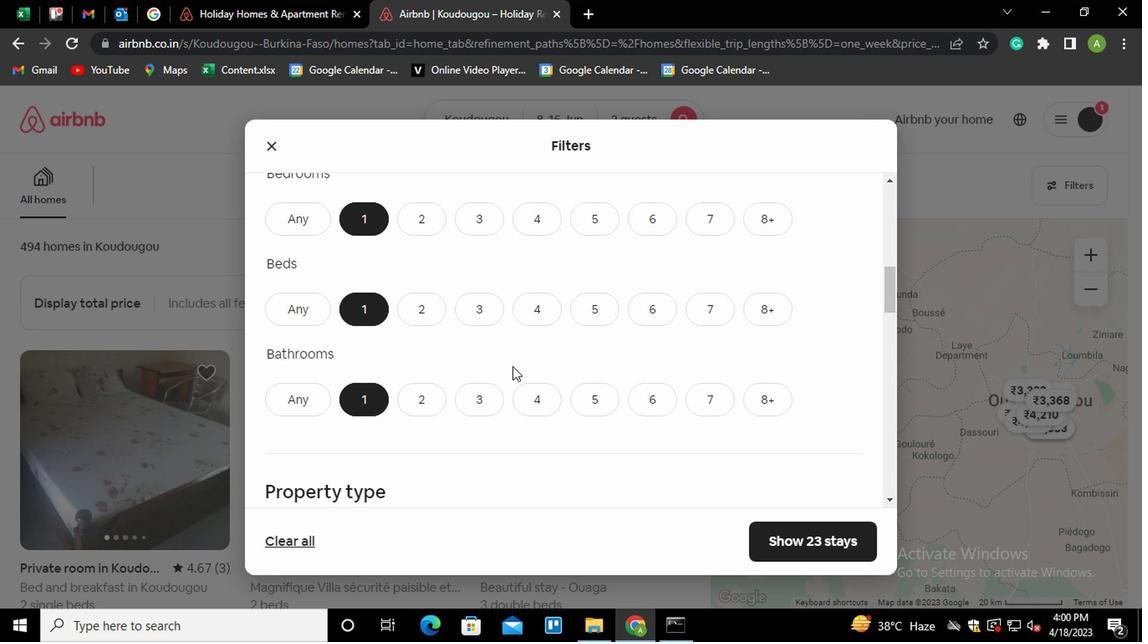 
Action: Mouse scrolled (534, 363) with delta (0, 0)
Screenshot: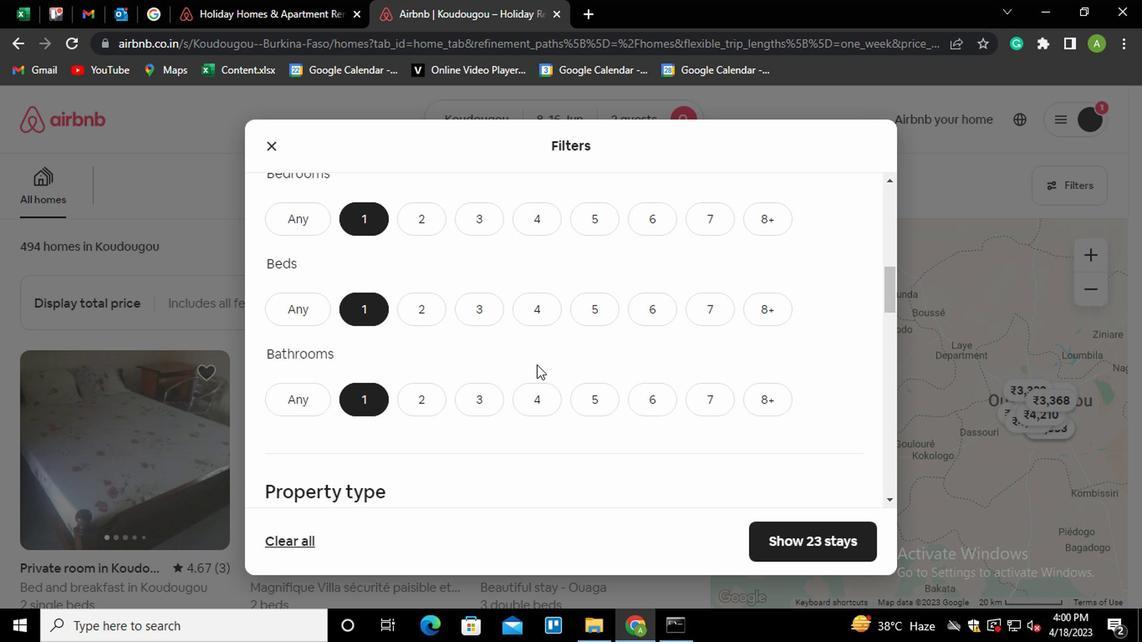 
Action: Mouse scrolled (534, 363) with delta (0, 0)
Screenshot: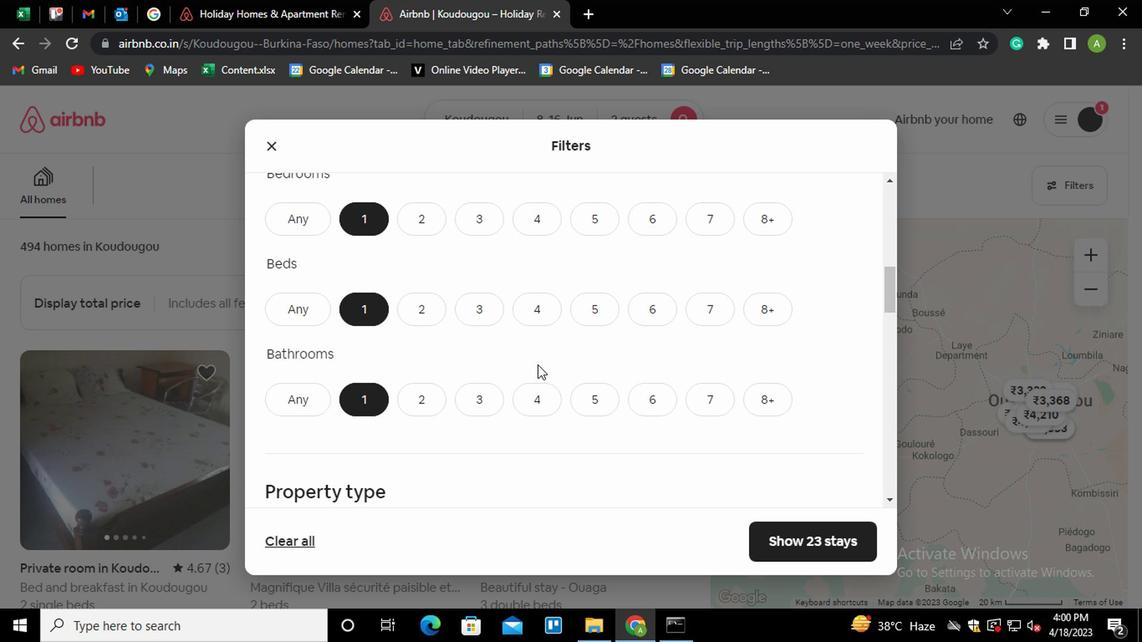
Action: Mouse moved to (783, 385)
Screenshot: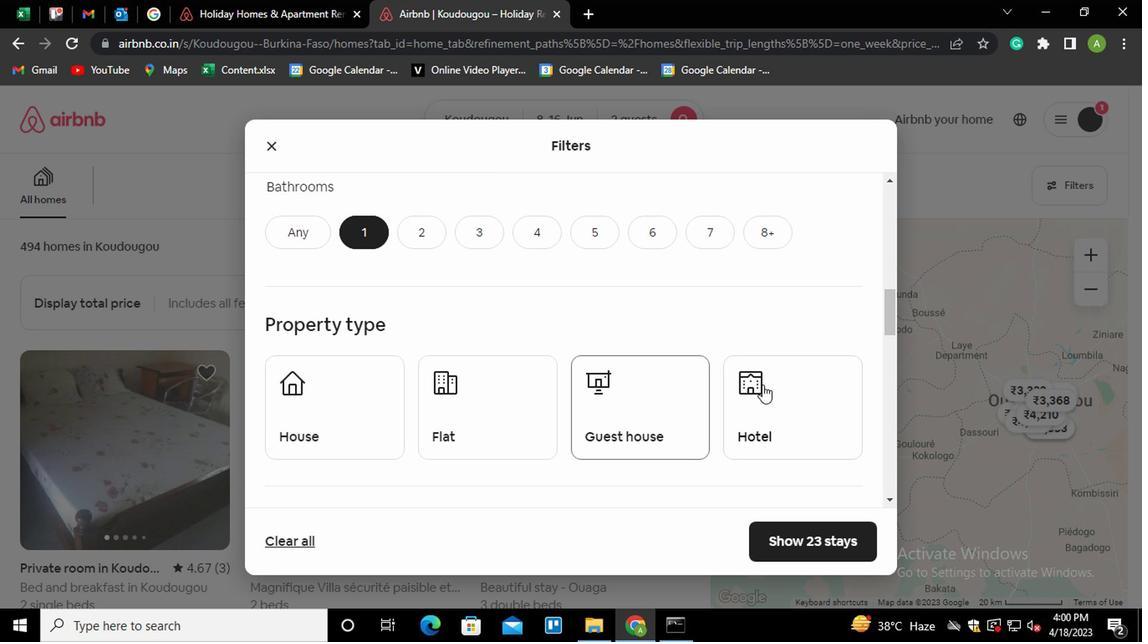 
Action: Mouse pressed left at (783, 385)
Screenshot: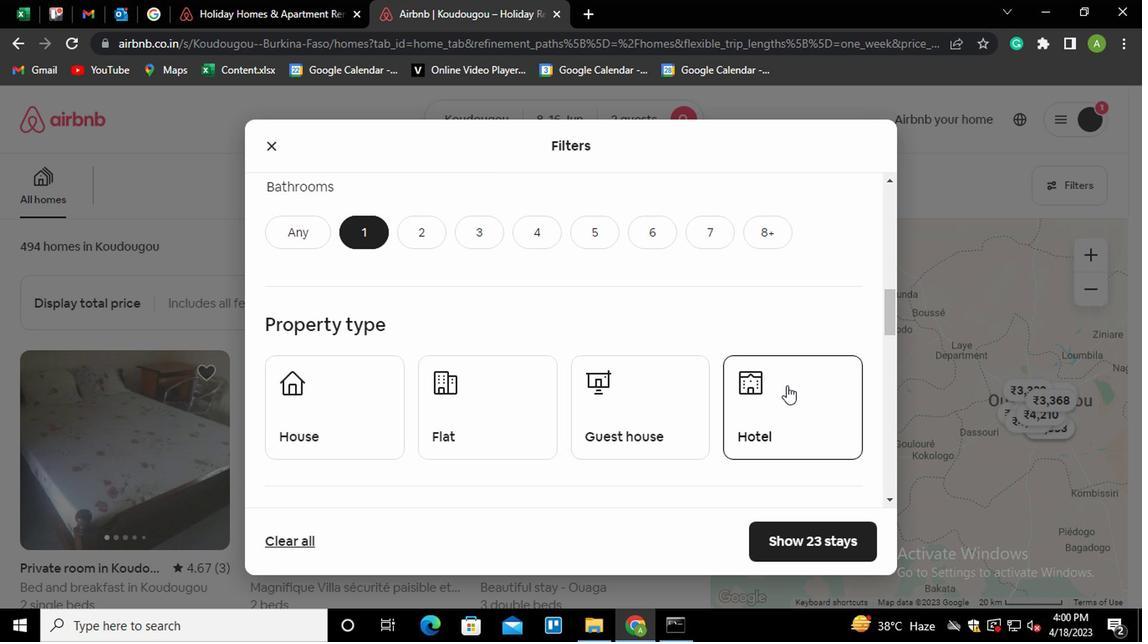 
Action: Mouse moved to (706, 390)
Screenshot: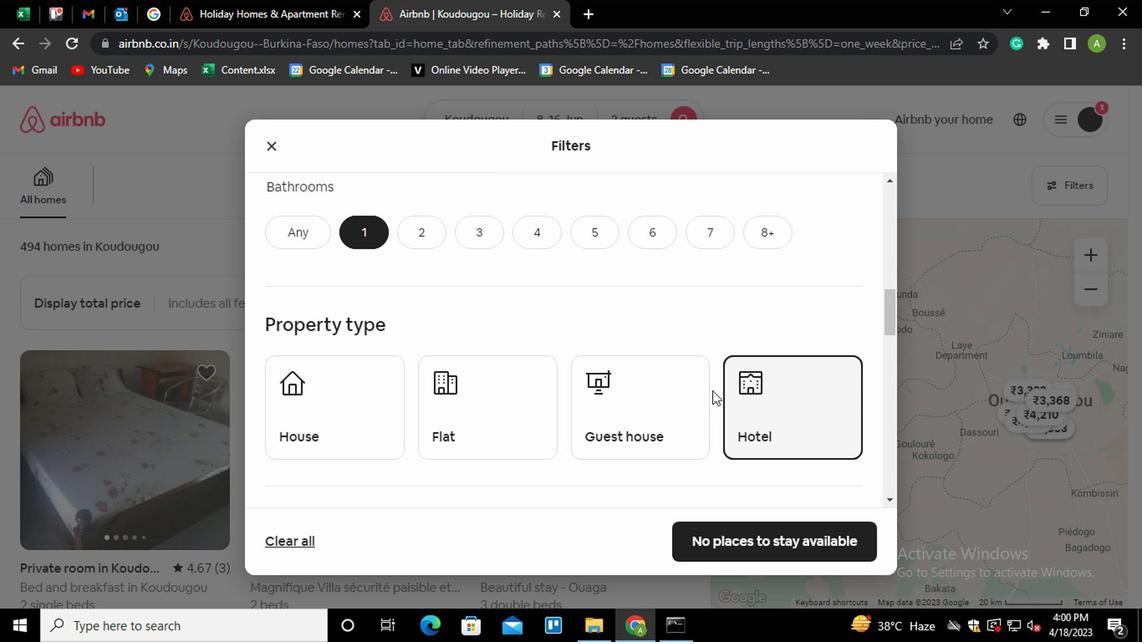 
Action: Mouse scrolled (706, 389) with delta (0, -1)
Screenshot: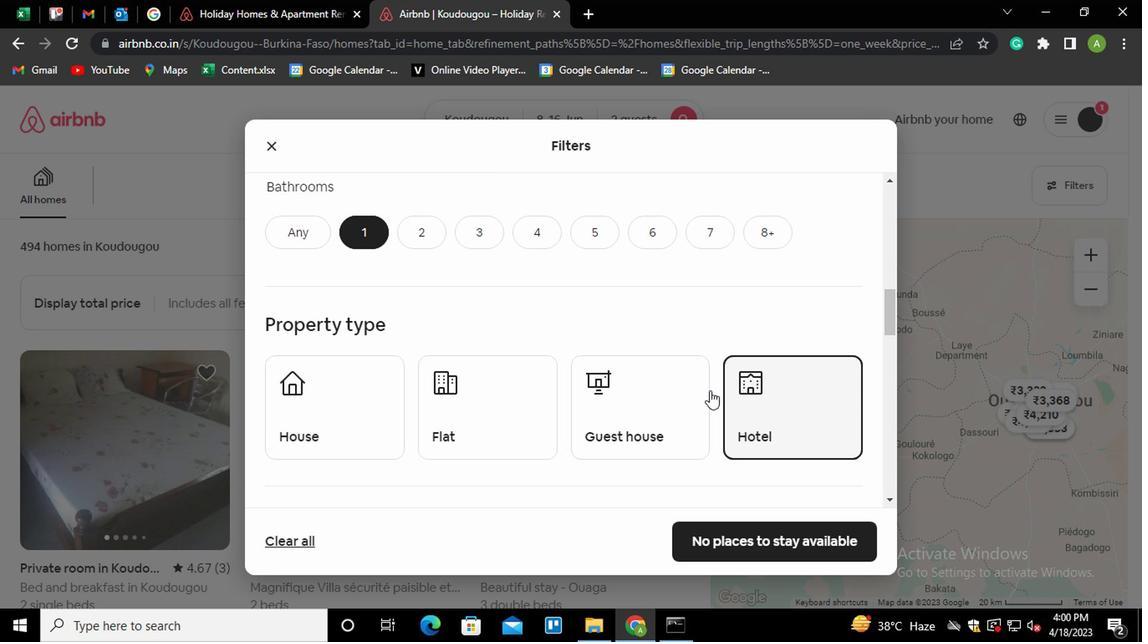 
Action: Mouse moved to (701, 390)
Screenshot: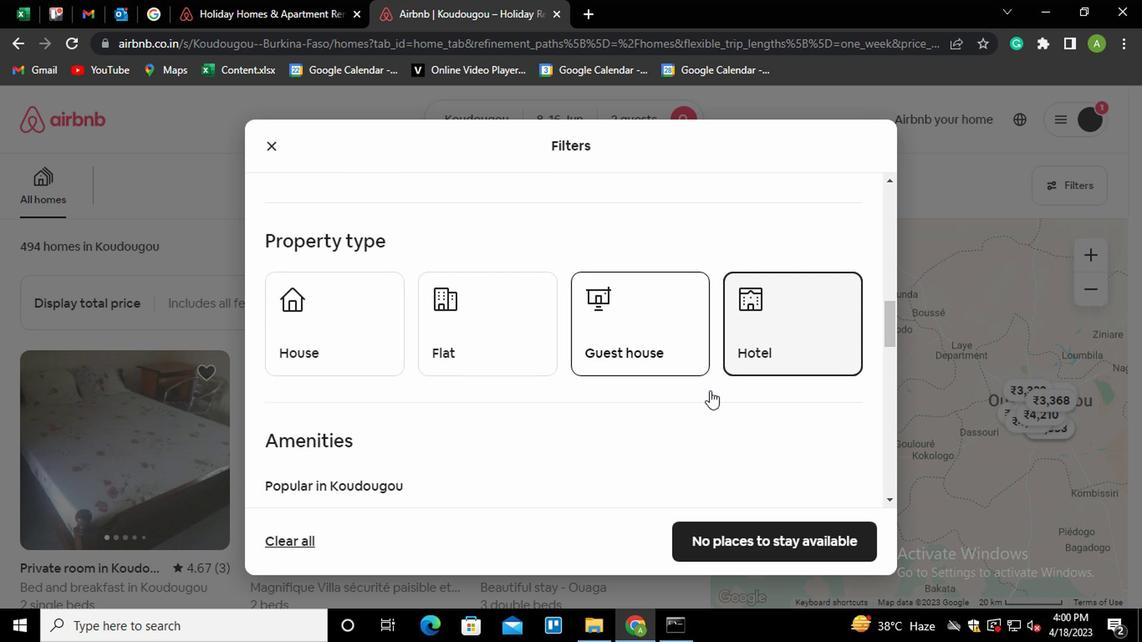 
Action: Mouse scrolled (701, 389) with delta (0, -1)
Screenshot: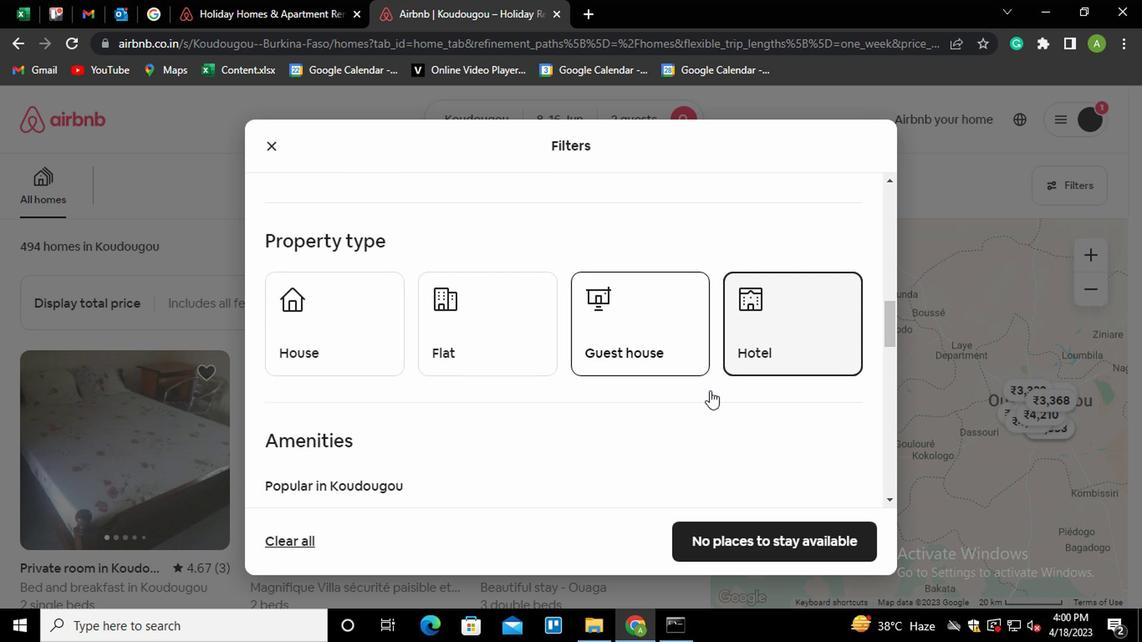 
Action: Mouse scrolled (701, 389) with delta (0, -1)
Screenshot: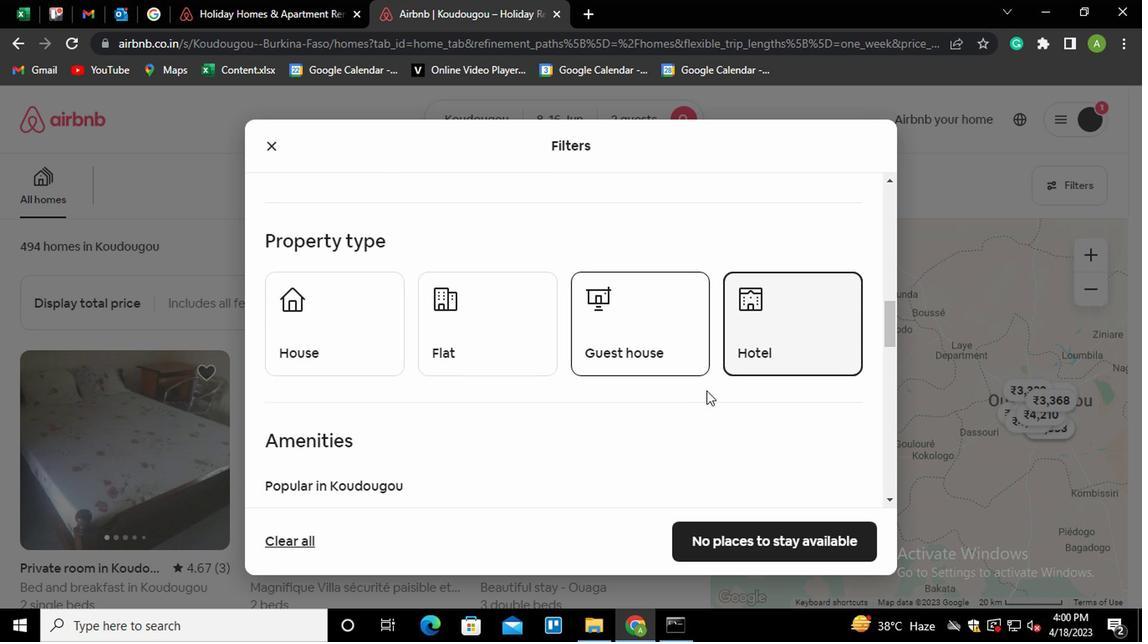 
Action: Mouse moved to (280, 396)
Screenshot: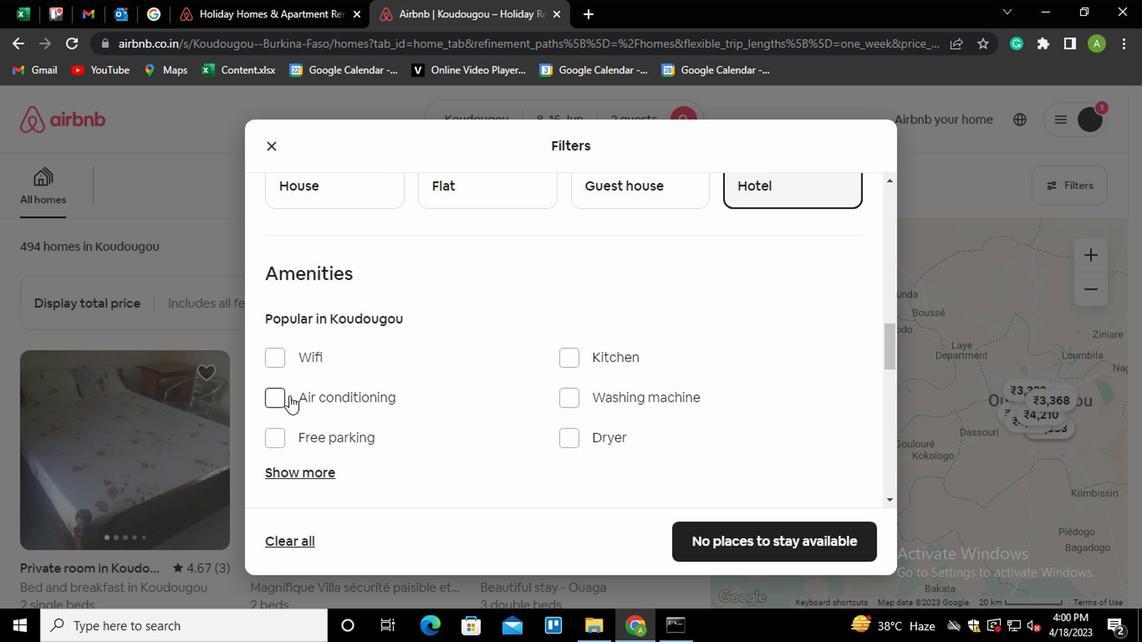 
Action: Mouse pressed left at (280, 396)
Screenshot: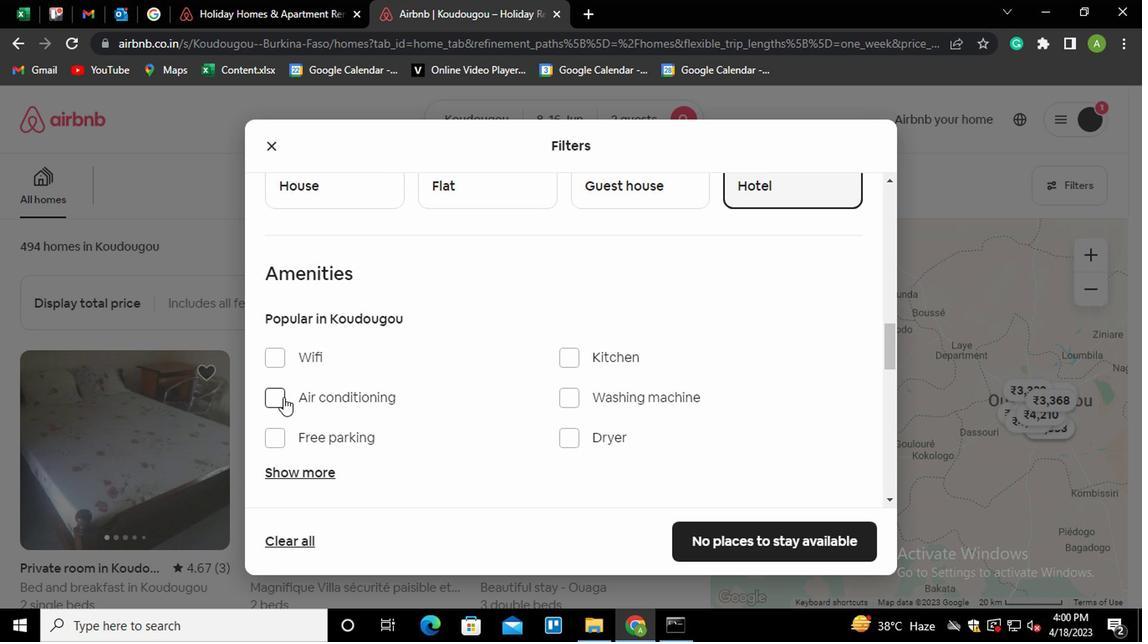 
Action: Mouse moved to (293, 402)
Screenshot: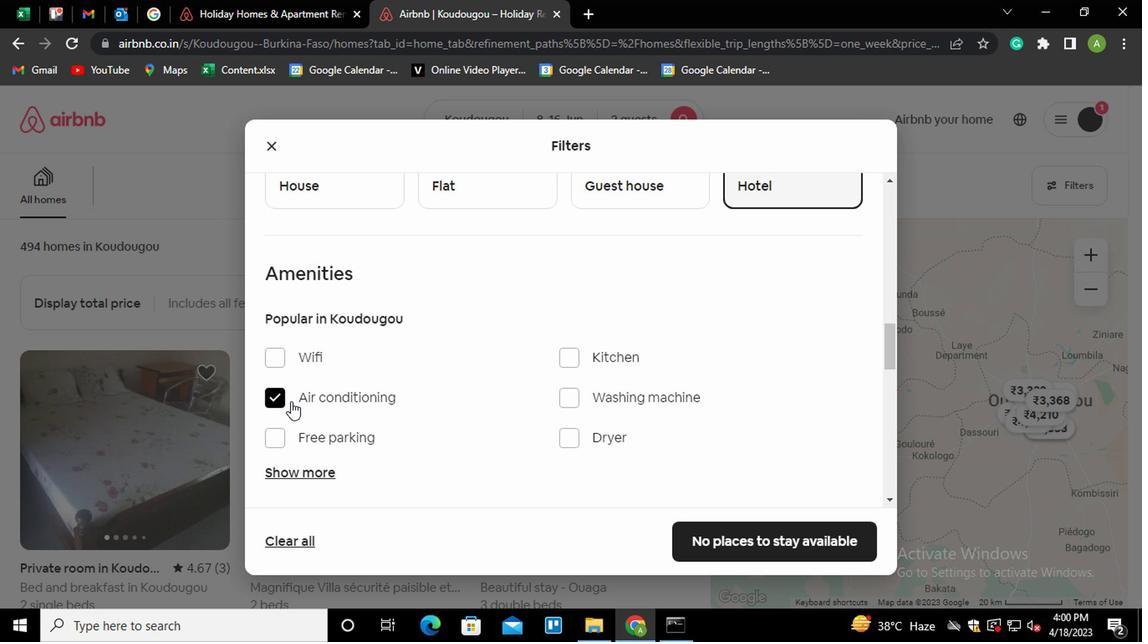 
Action: Mouse scrolled (293, 401) with delta (0, -1)
Screenshot: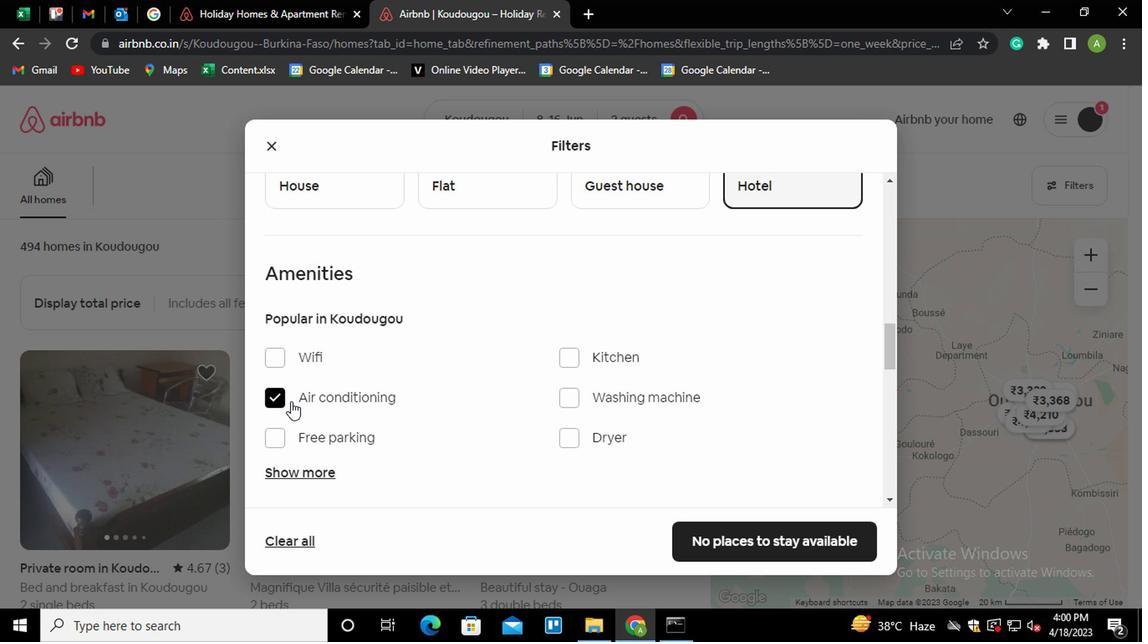 
Action: Mouse scrolled (293, 401) with delta (0, -1)
Screenshot: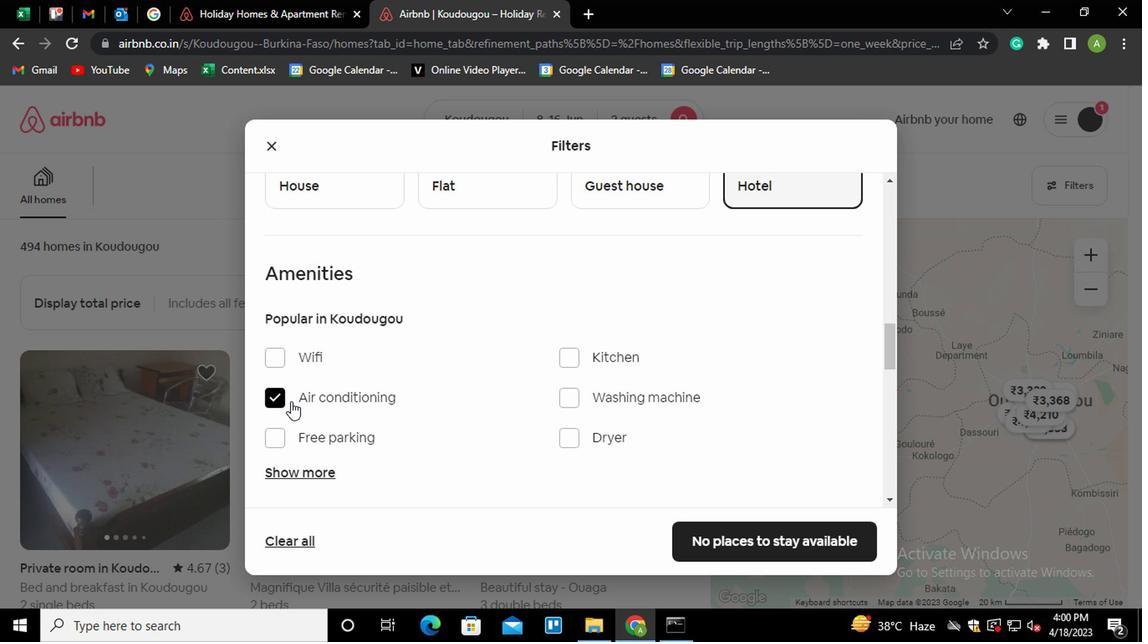 
Action: Mouse moved to (382, 403)
Screenshot: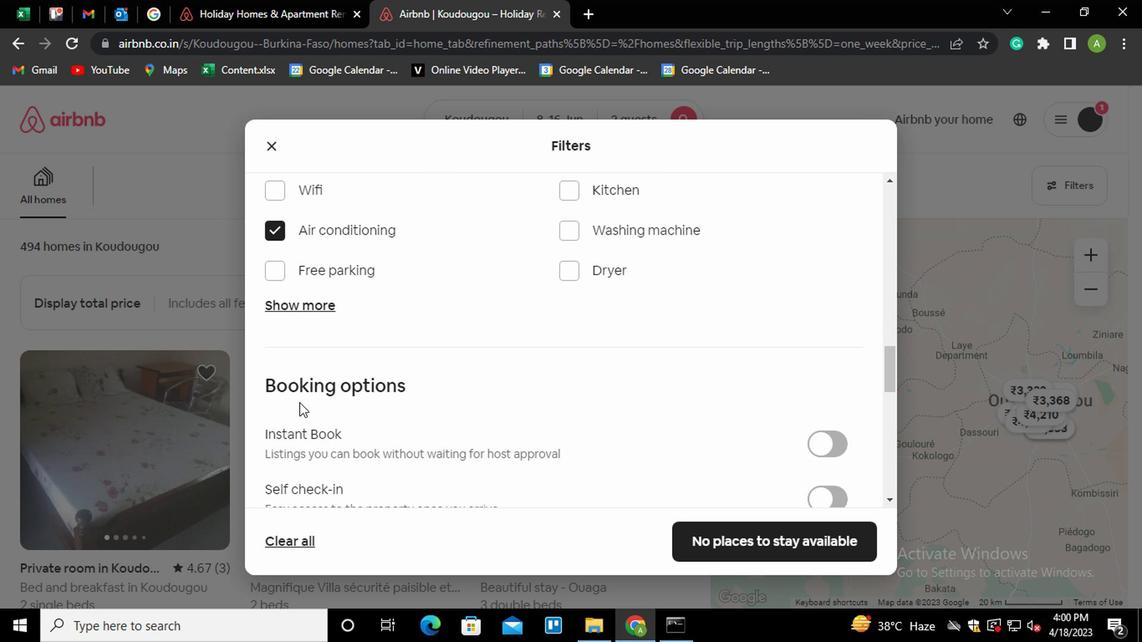 
Action: Mouse scrolled (382, 402) with delta (0, 0)
Screenshot: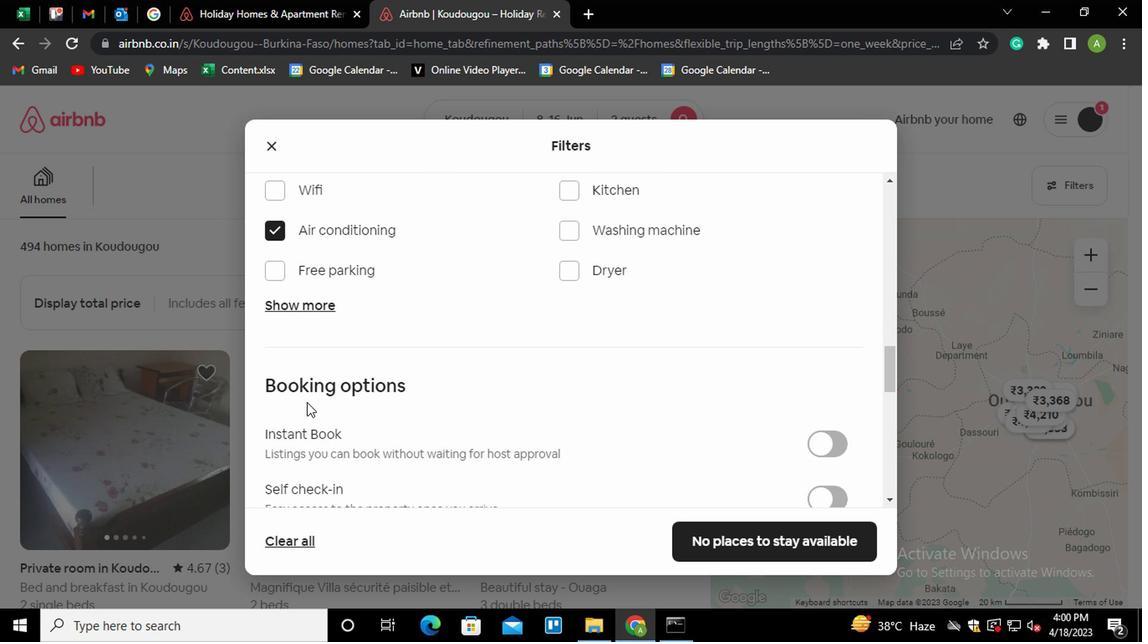 
Action: Mouse scrolled (382, 402) with delta (0, 0)
Screenshot: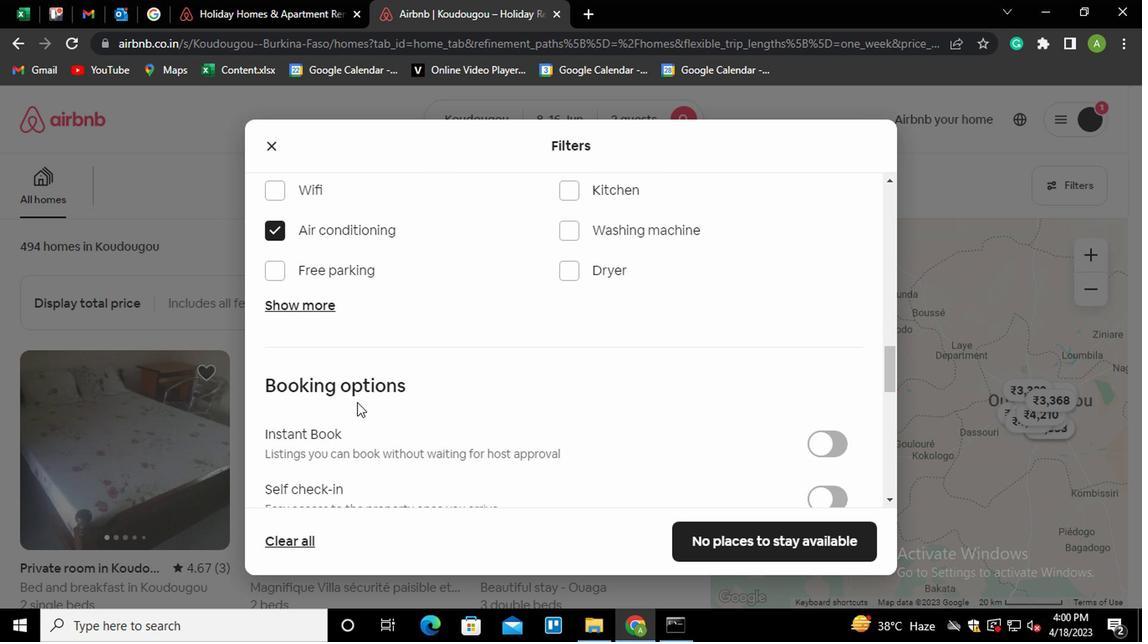 
Action: Mouse scrolled (382, 402) with delta (0, 0)
Screenshot: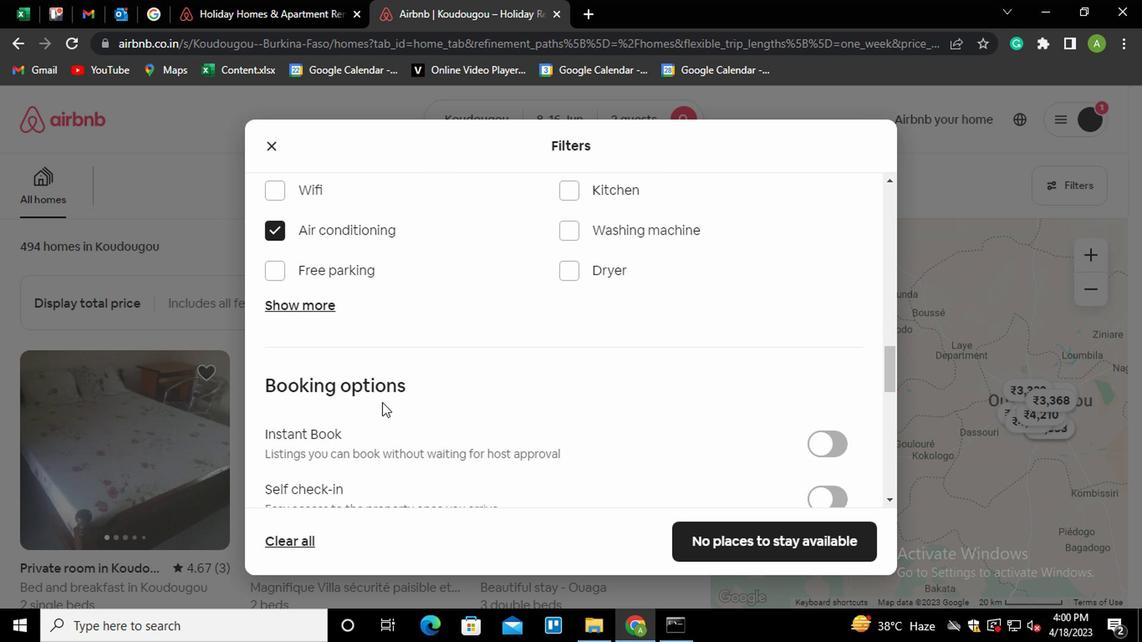 
Action: Mouse scrolled (382, 402) with delta (0, 0)
Screenshot: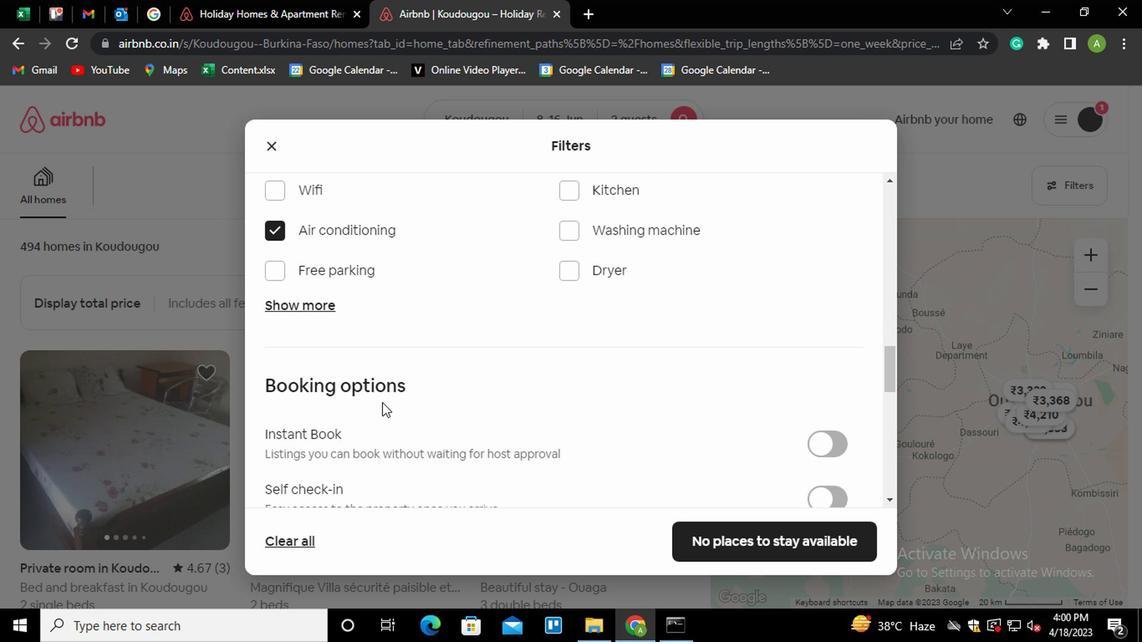 
Action: Mouse moved to (767, 264)
Screenshot: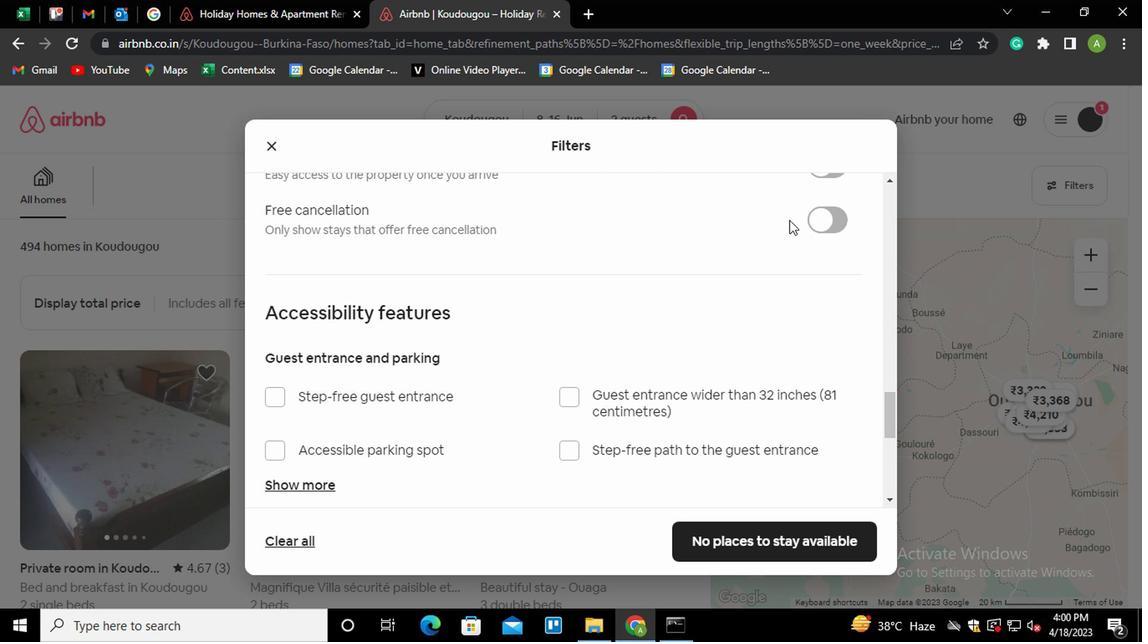 
Action: Mouse scrolled (767, 265) with delta (0, 1)
Screenshot: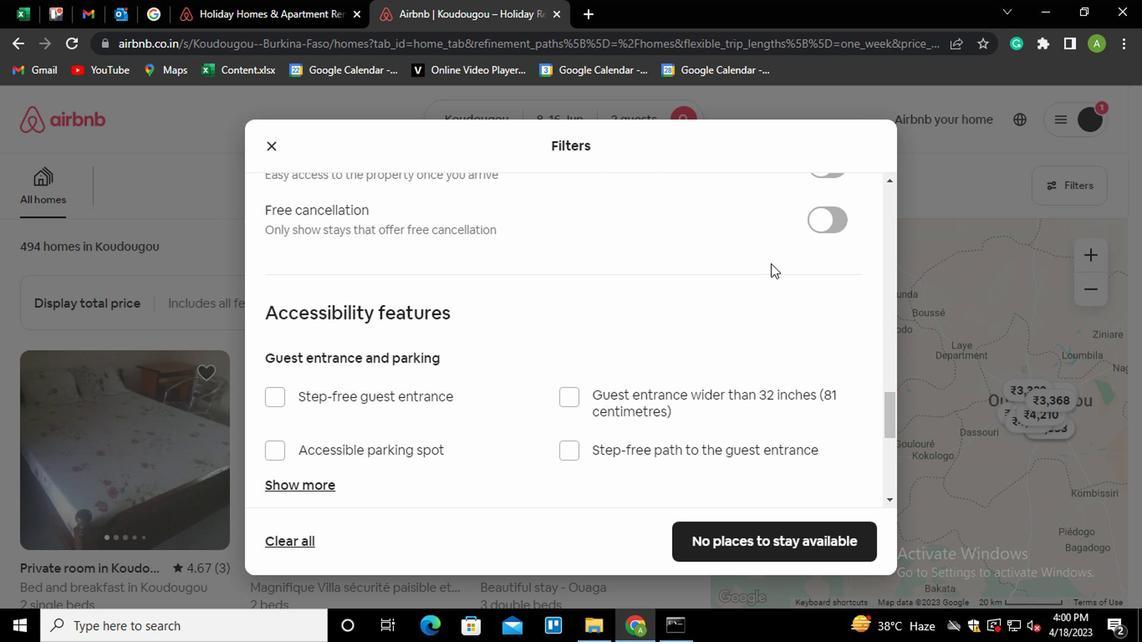 
Action: Mouse scrolled (767, 265) with delta (0, 1)
Screenshot: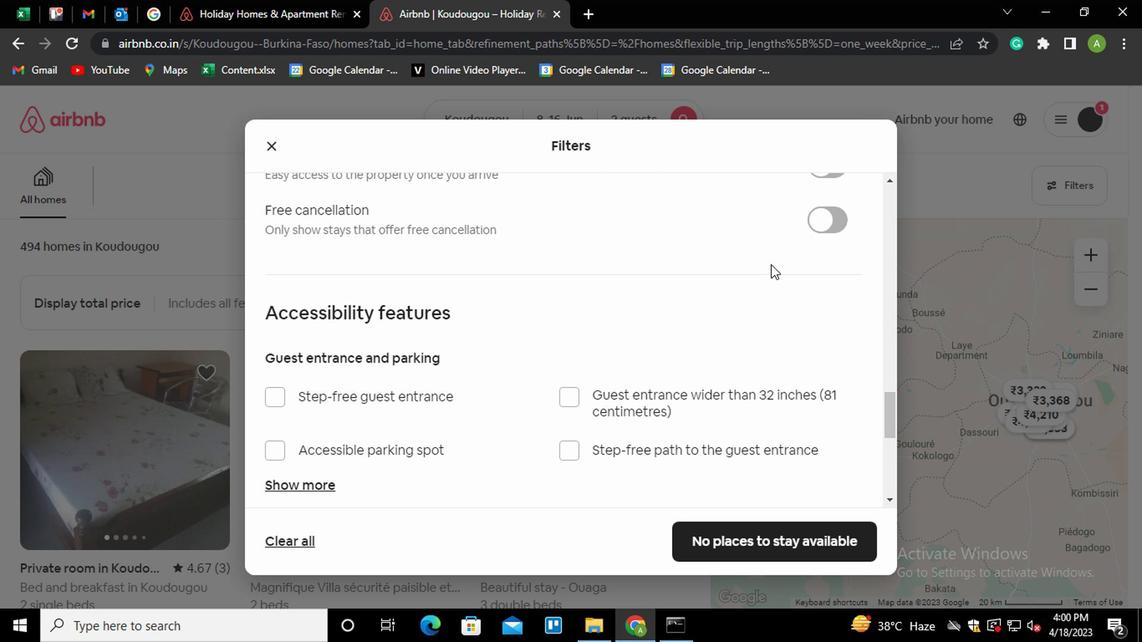 
Action: Mouse moved to (826, 325)
Screenshot: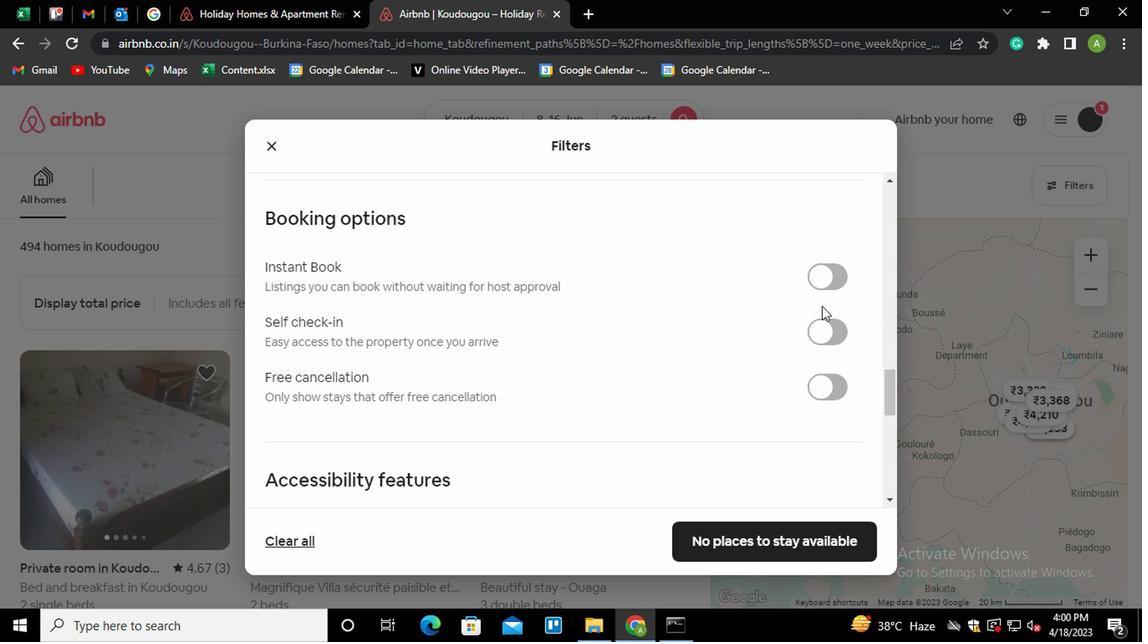 
Action: Mouse pressed left at (826, 325)
Screenshot: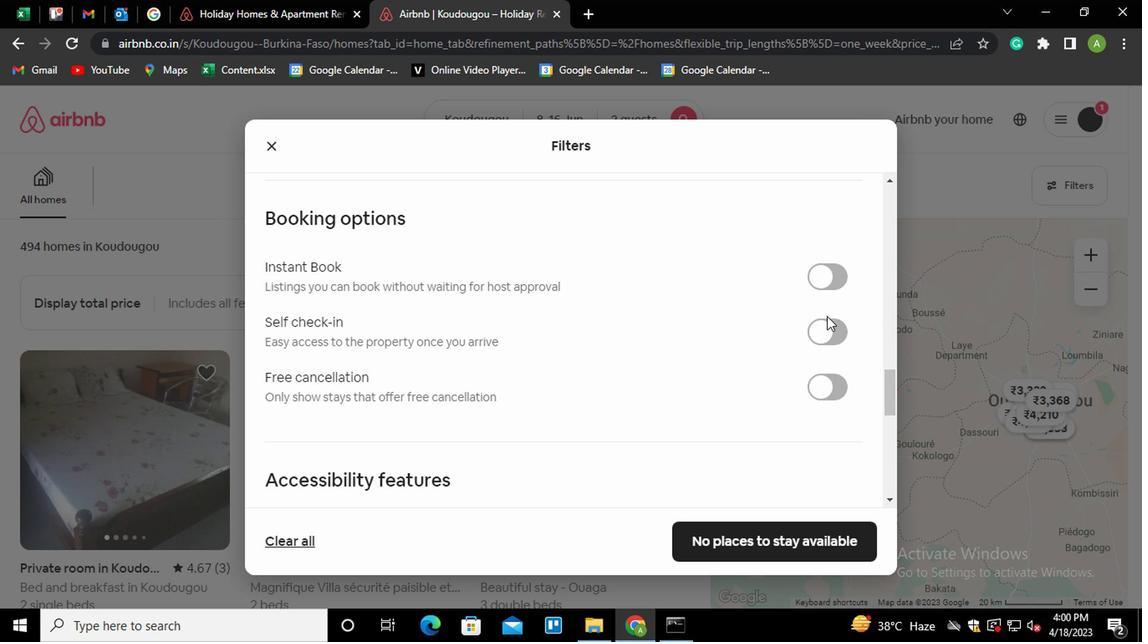 
Action: Mouse moved to (667, 347)
Screenshot: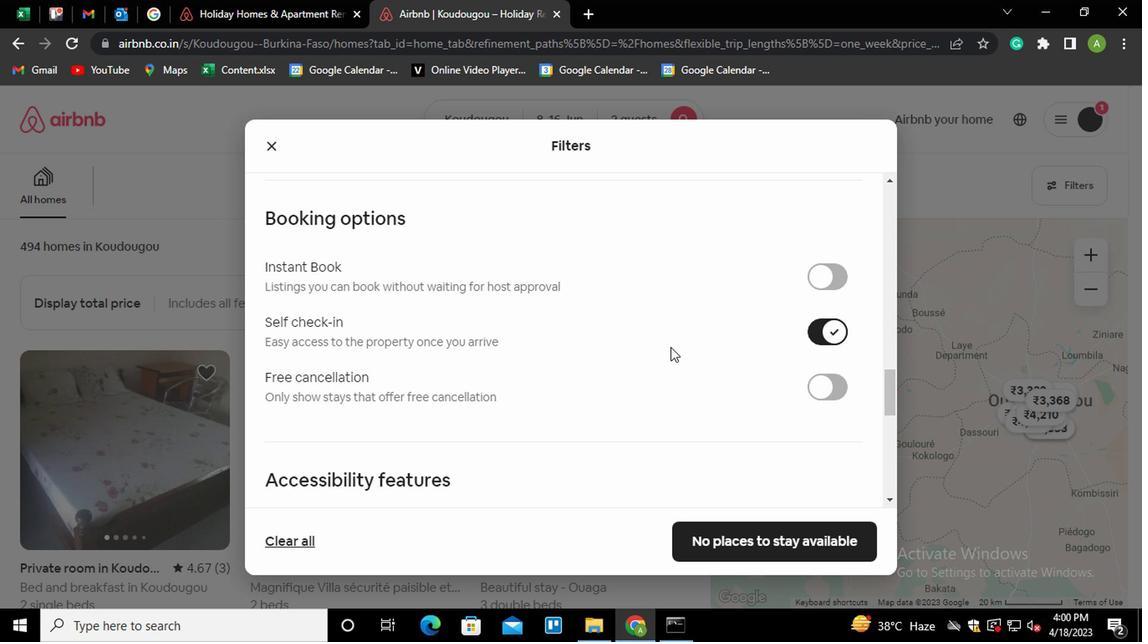 
Action: Mouse scrolled (667, 346) with delta (0, -1)
Screenshot: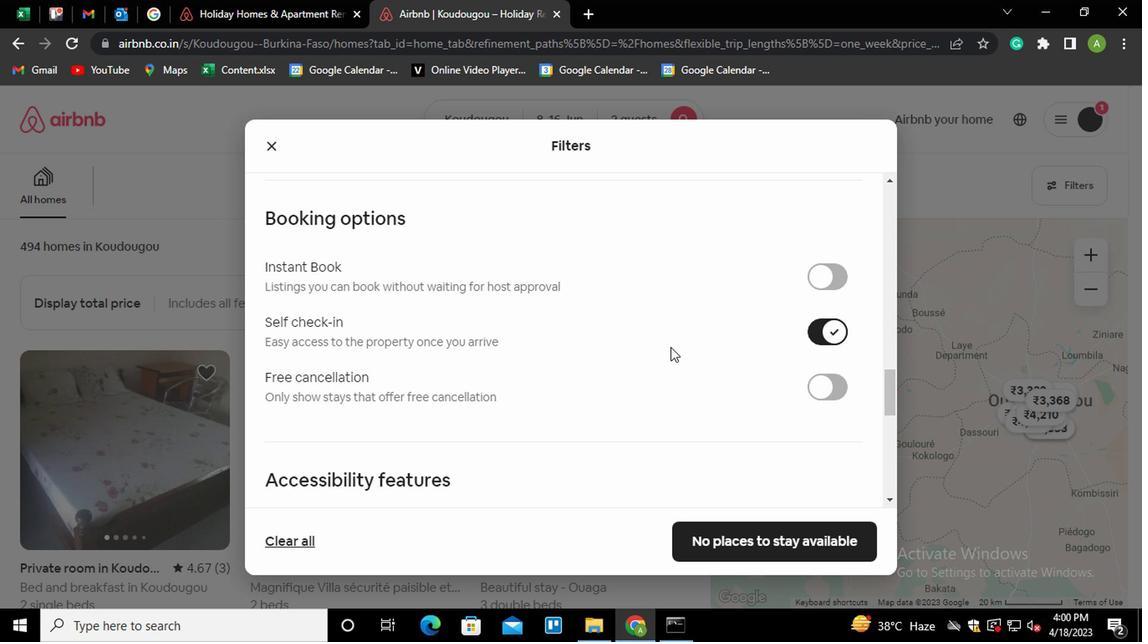
Action: Mouse scrolled (667, 346) with delta (0, -1)
Screenshot: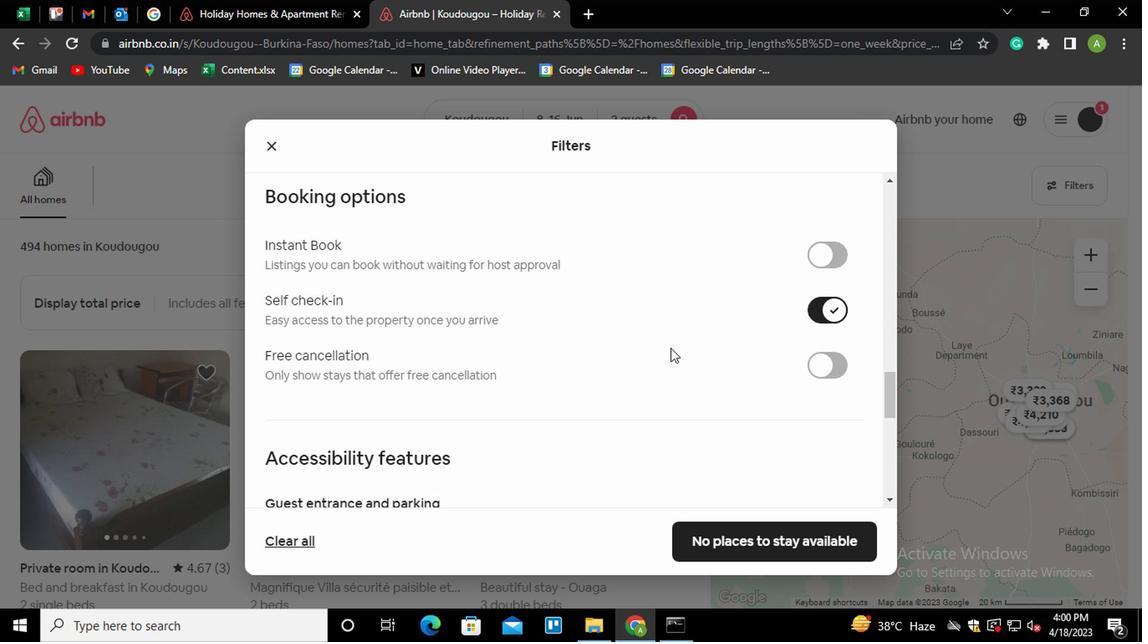 
Action: Mouse scrolled (667, 346) with delta (0, -1)
Screenshot: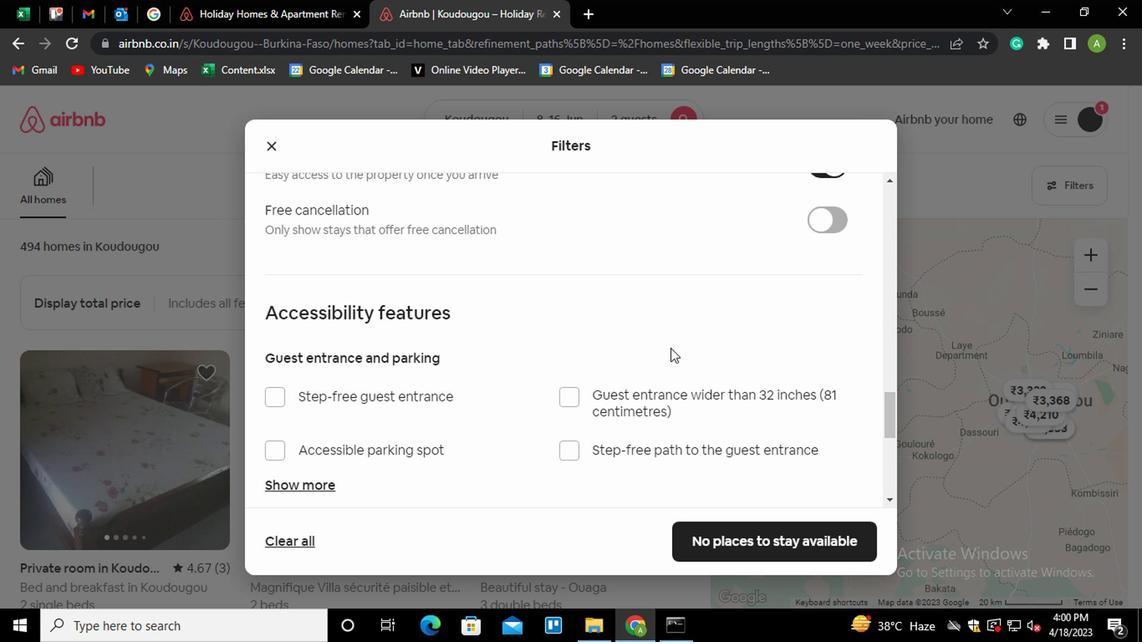 
Action: Mouse scrolled (667, 346) with delta (0, -1)
Screenshot: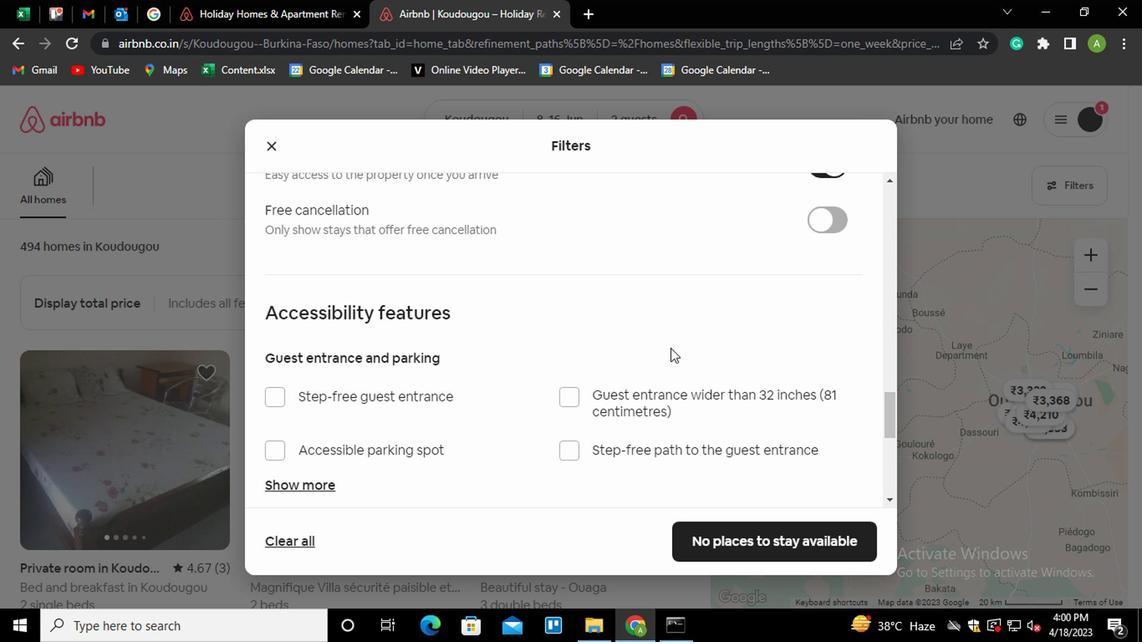 
Action: Mouse scrolled (667, 346) with delta (0, -1)
Screenshot: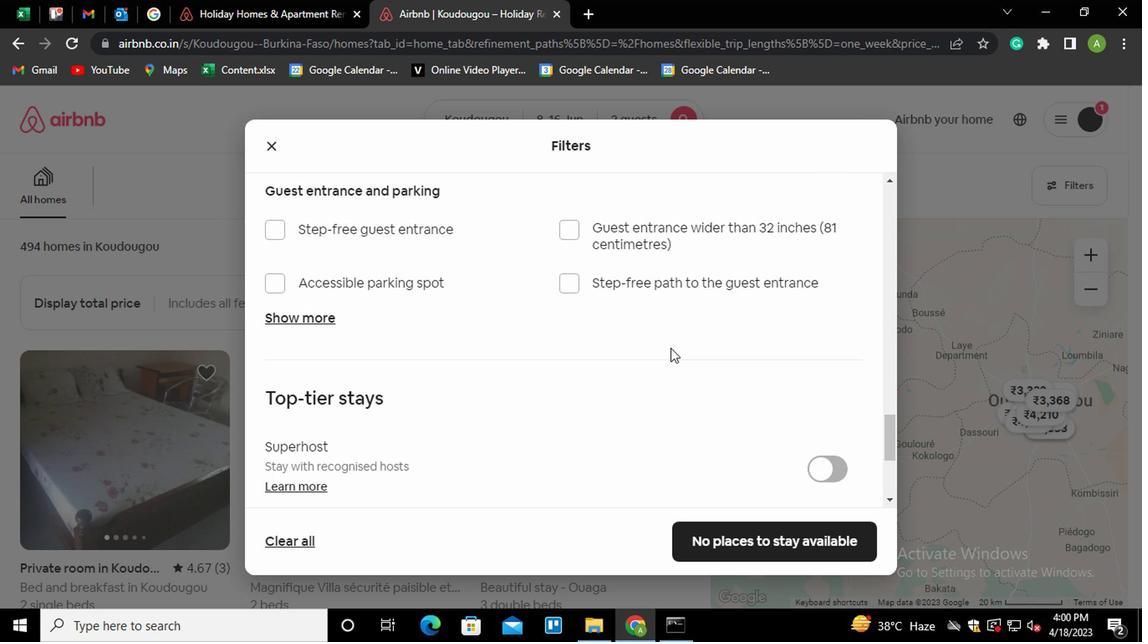 
Action: Mouse scrolled (667, 346) with delta (0, -1)
Screenshot: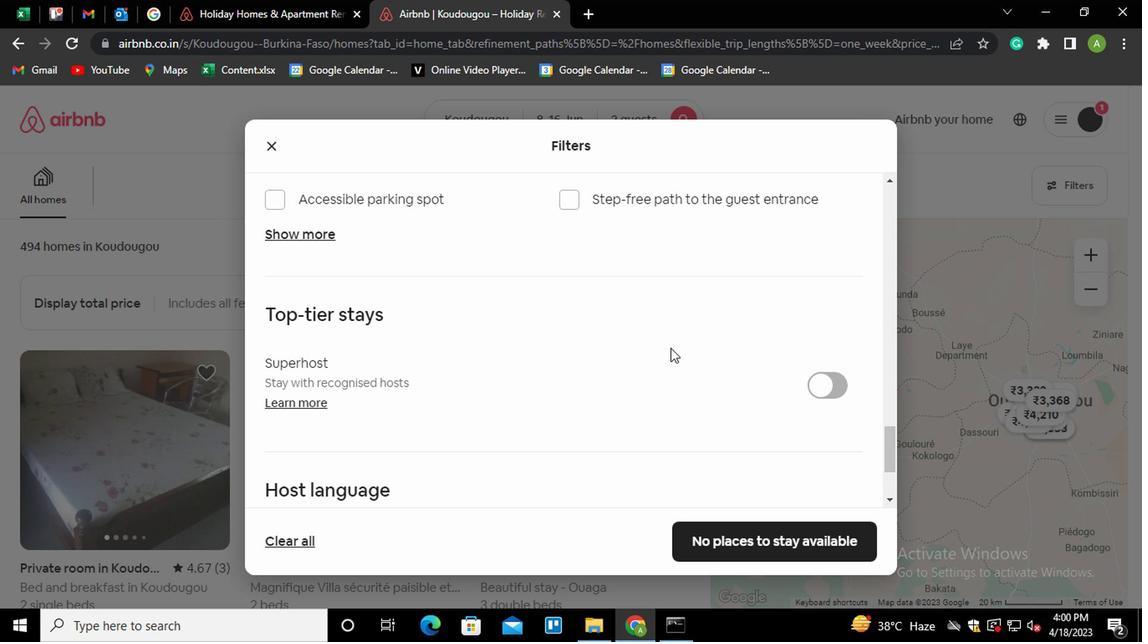 
Action: Mouse scrolled (667, 346) with delta (0, -1)
Screenshot: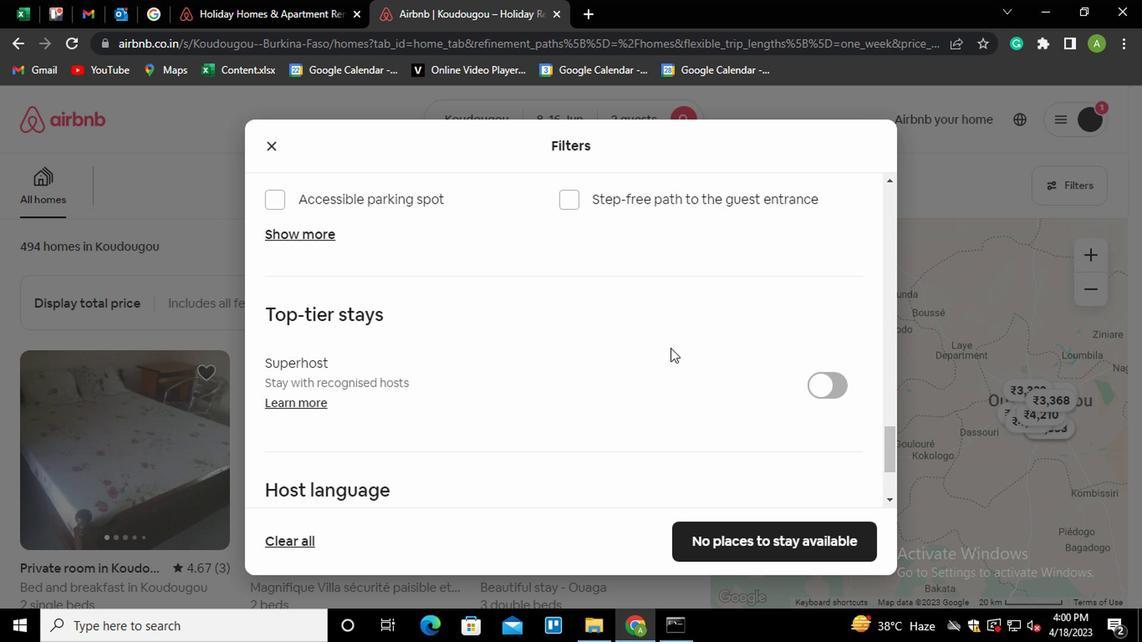 
Action: Mouse scrolled (667, 346) with delta (0, -1)
Screenshot: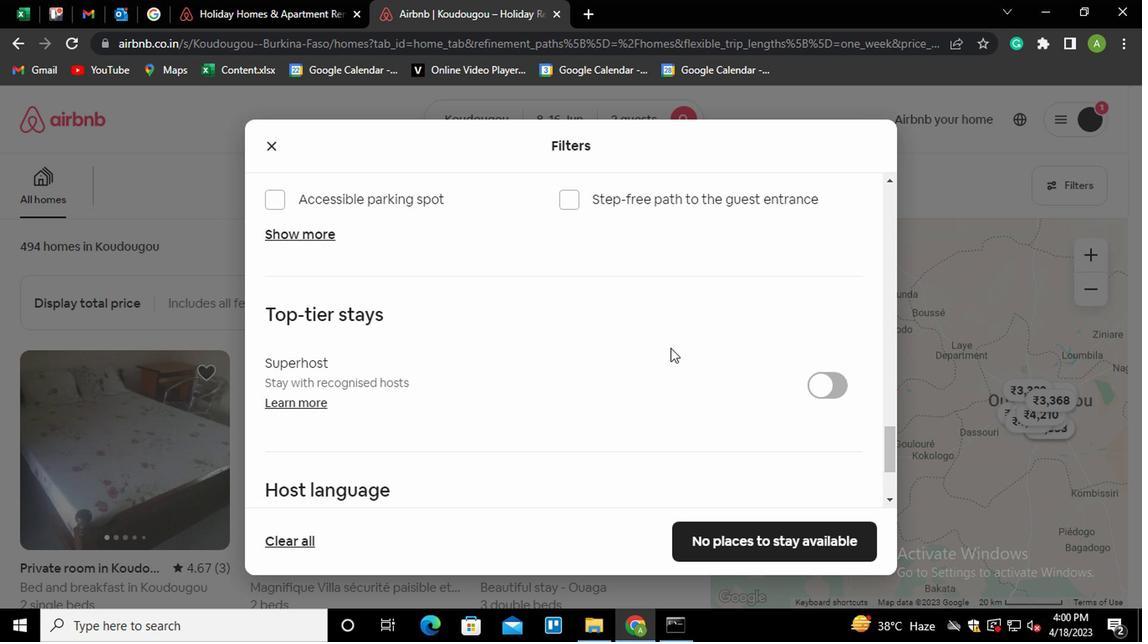 
Action: Mouse moved to (304, 390)
Screenshot: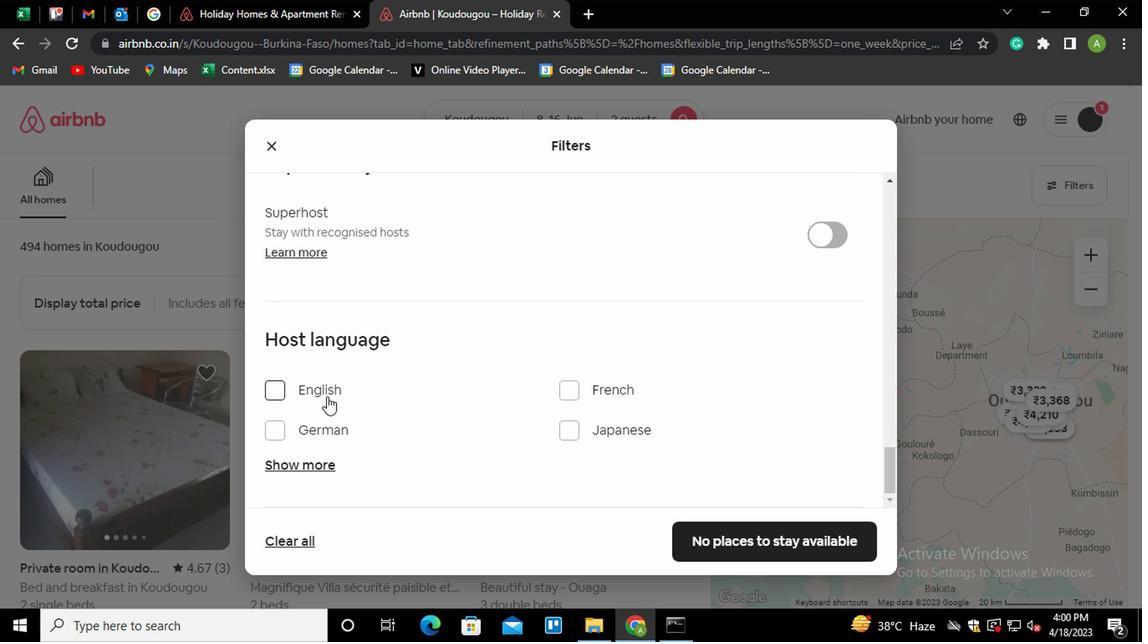 
Action: Mouse pressed left at (304, 390)
Screenshot: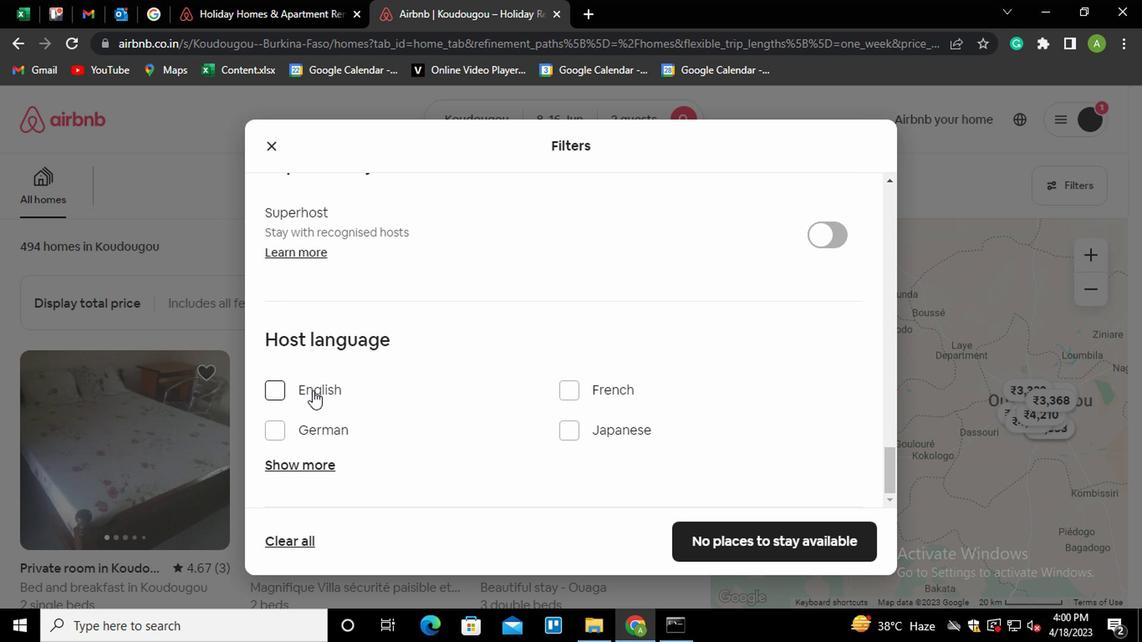 
Action: Mouse moved to (757, 548)
Screenshot: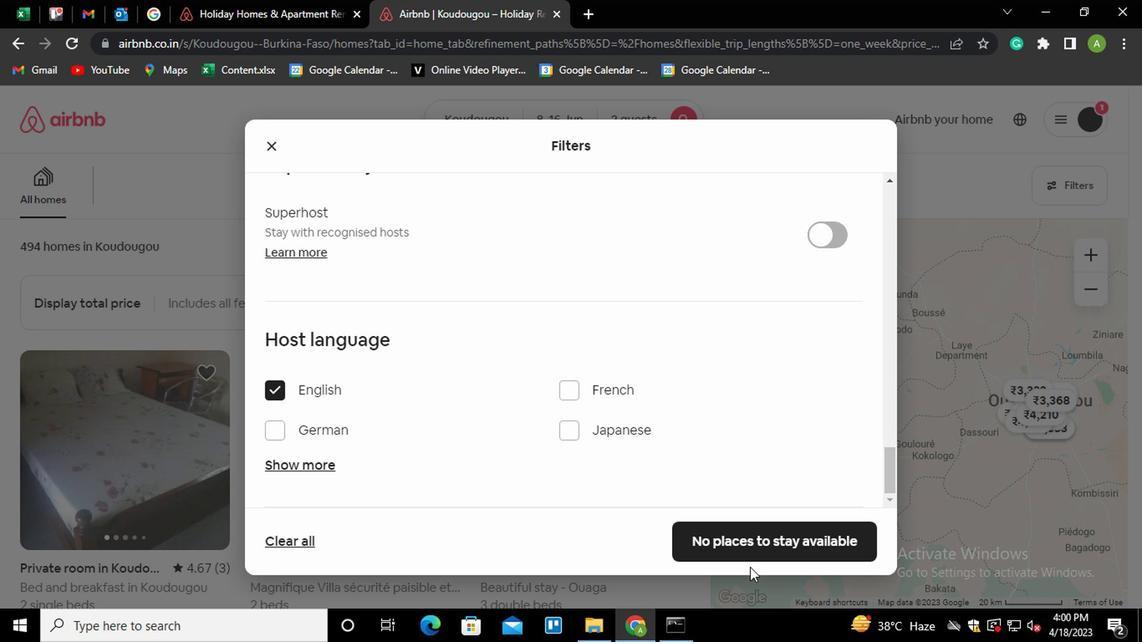 
Action: Mouse pressed left at (757, 548)
Screenshot: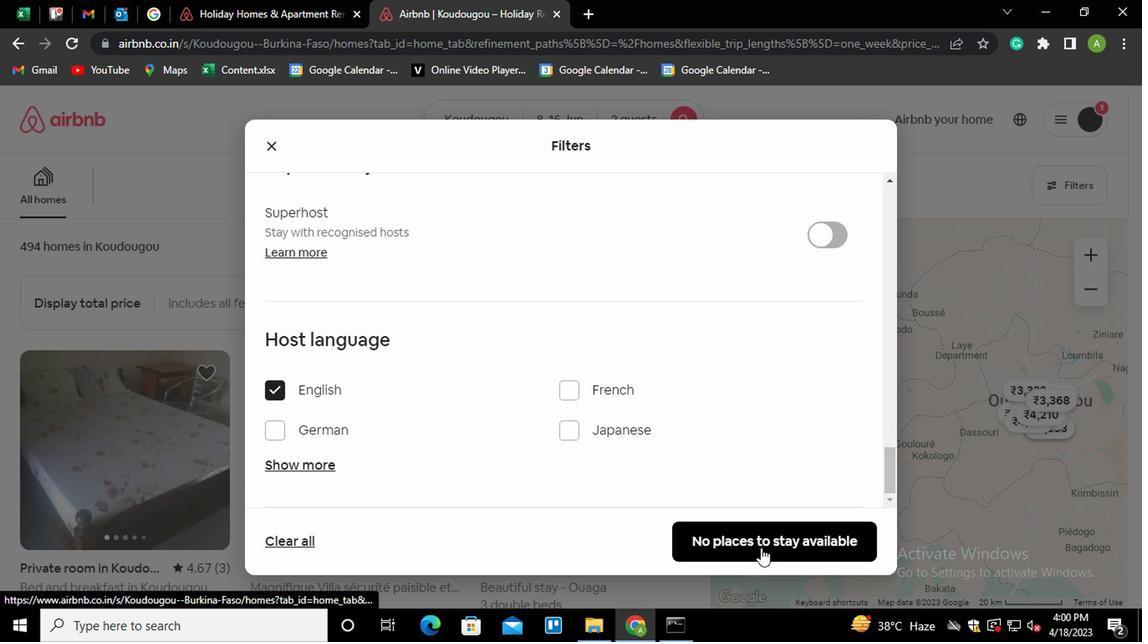 
